 Task: Add Attachment from computer to Card Card0000000105 in Board Board0000000027 in Workspace WS0000000009 in Trello. Add Cover Purple to Card Card0000000105 in Board Board0000000027 in Workspace WS0000000009 in Trello. Add "Move Card To …" Button titled Button0000000105 to "top" of the list "To Do" to Card Card0000000105 in Board Board0000000027 in Workspace WS0000000009 in Trello. Add Description DS0000000105 to Card Card0000000105 in Board Board0000000027 in Workspace WS0000000009 in Trello. Add Comment CM0000000105 to Card Card0000000105 in Board Board0000000027 in Workspace WS0000000009 in Trello
Action: Mouse moved to (429, 275)
Screenshot: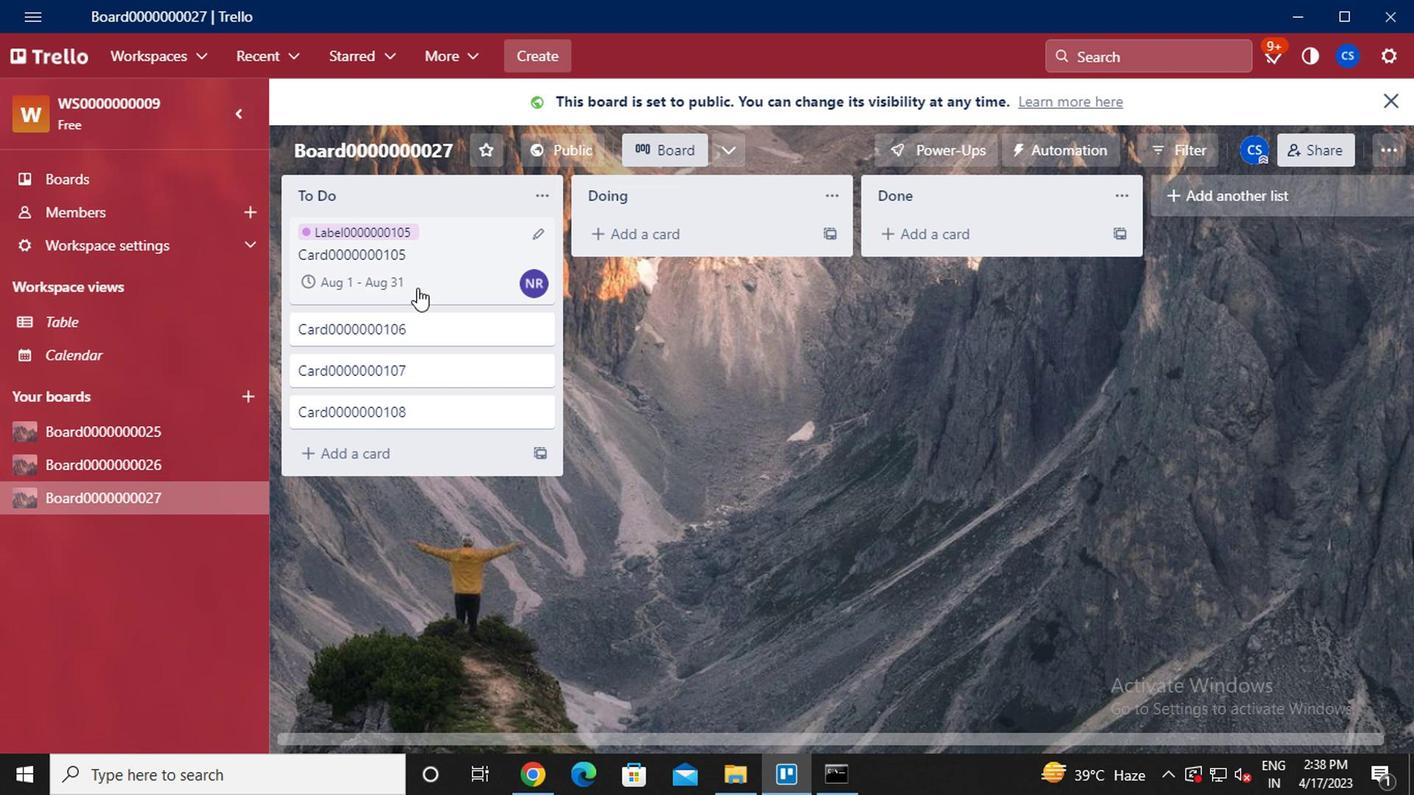 
Action: Mouse pressed left at (429, 275)
Screenshot: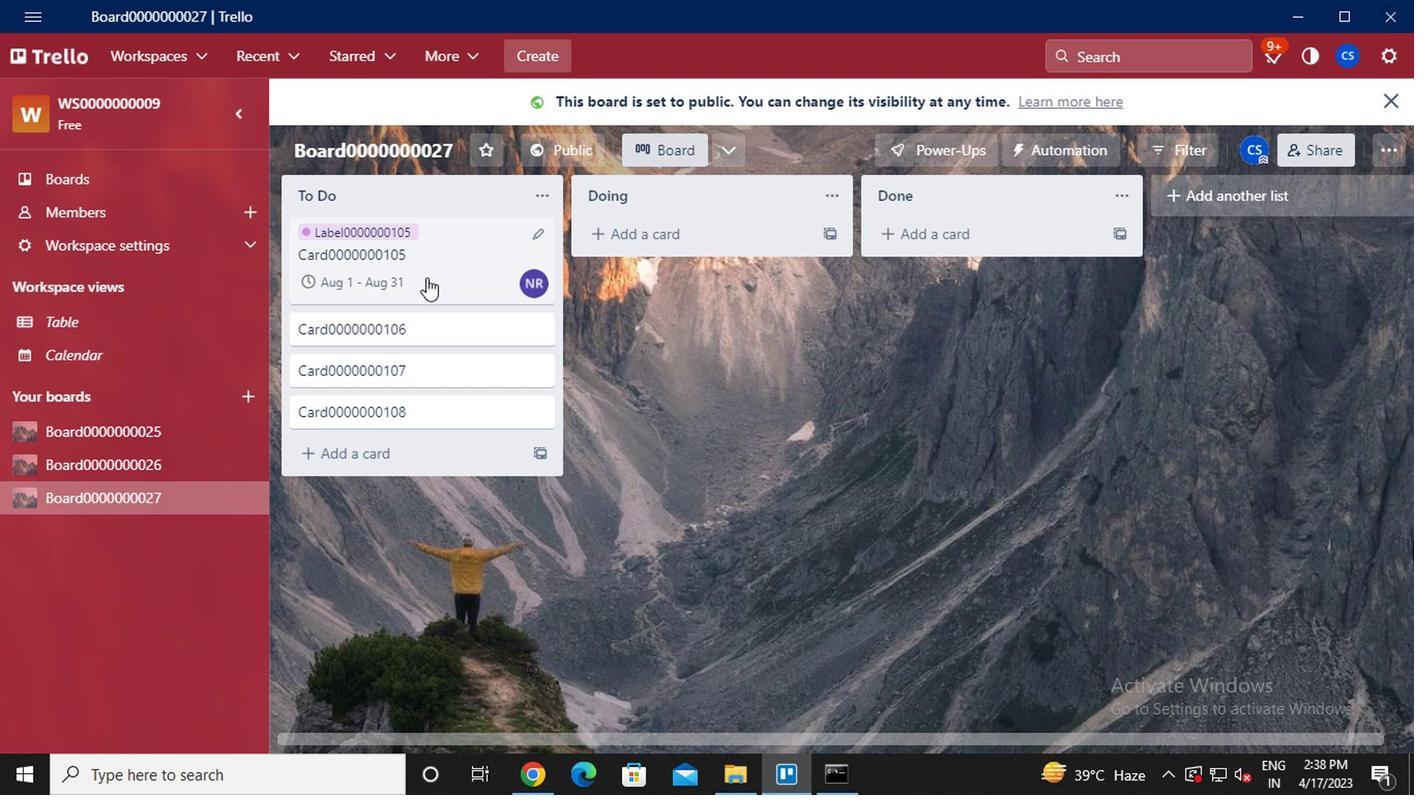 
Action: Mouse moved to (958, 367)
Screenshot: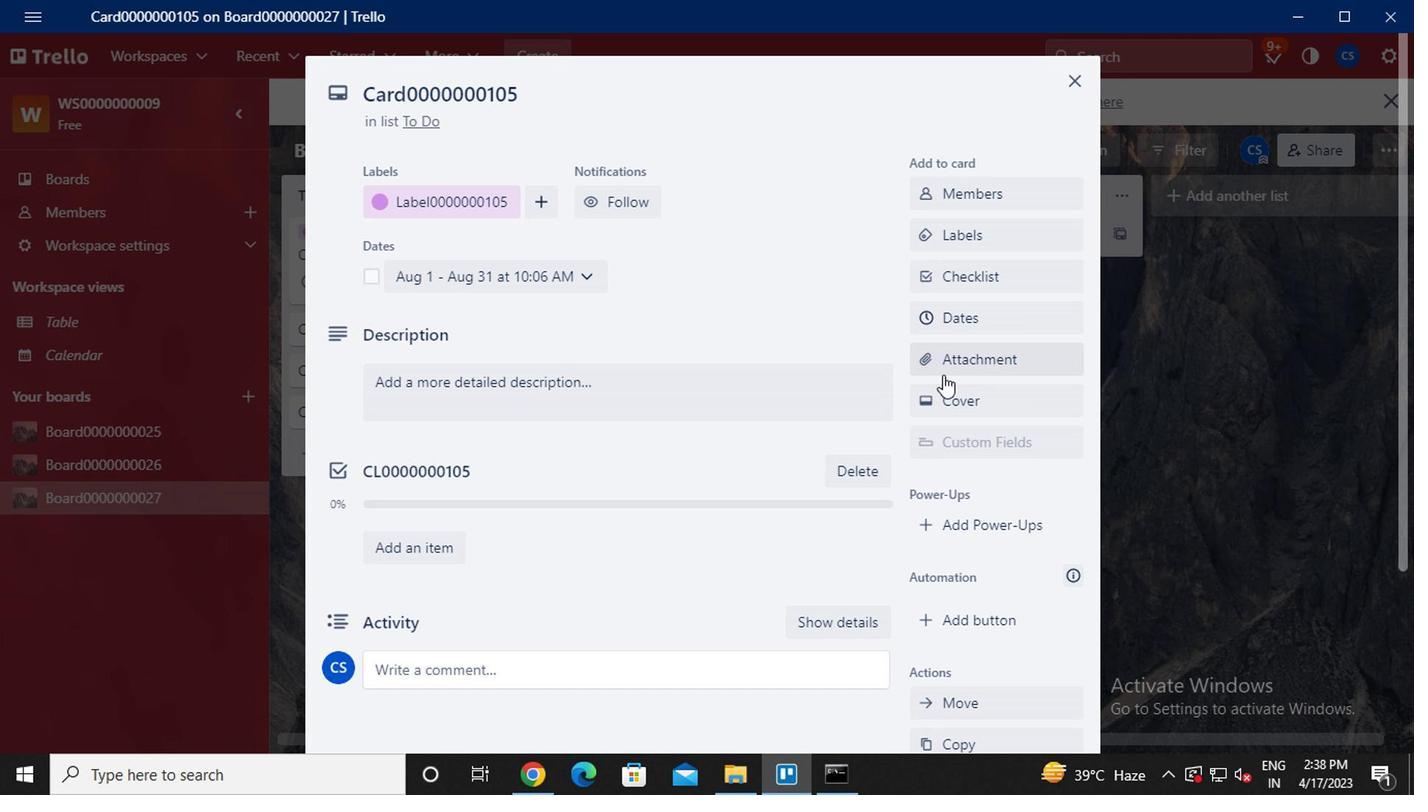 
Action: Mouse pressed left at (958, 367)
Screenshot: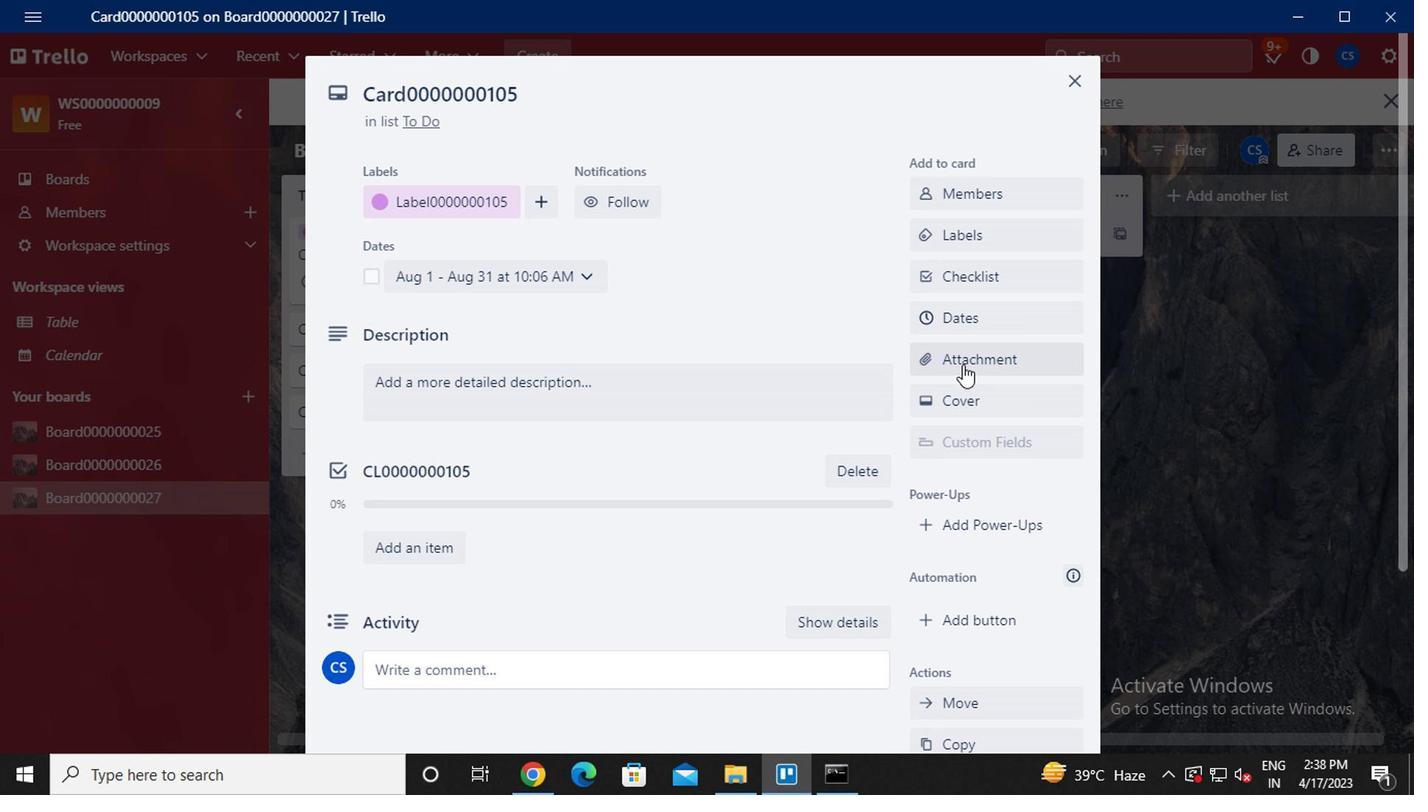 
Action: Mouse moved to (983, 191)
Screenshot: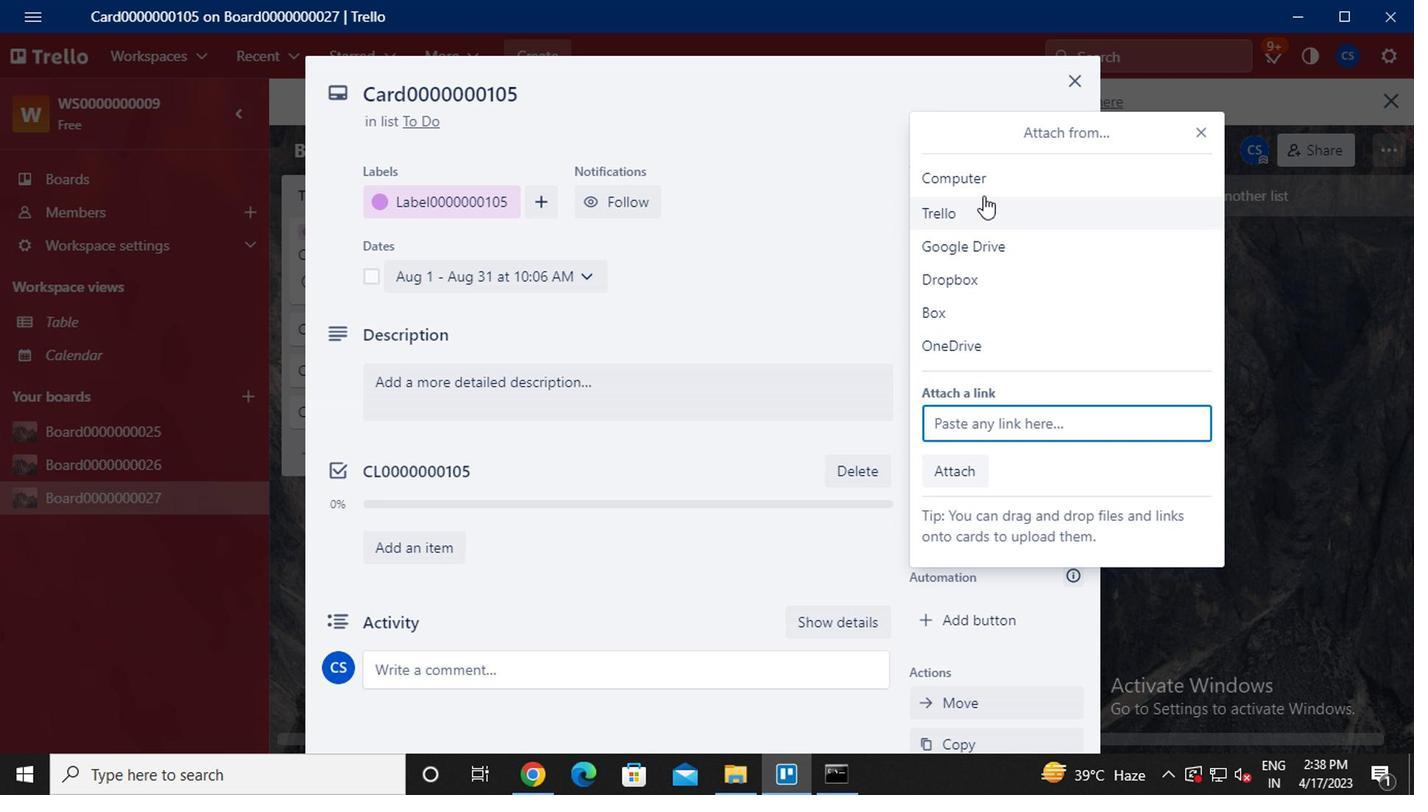 
Action: Mouse pressed left at (983, 191)
Screenshot: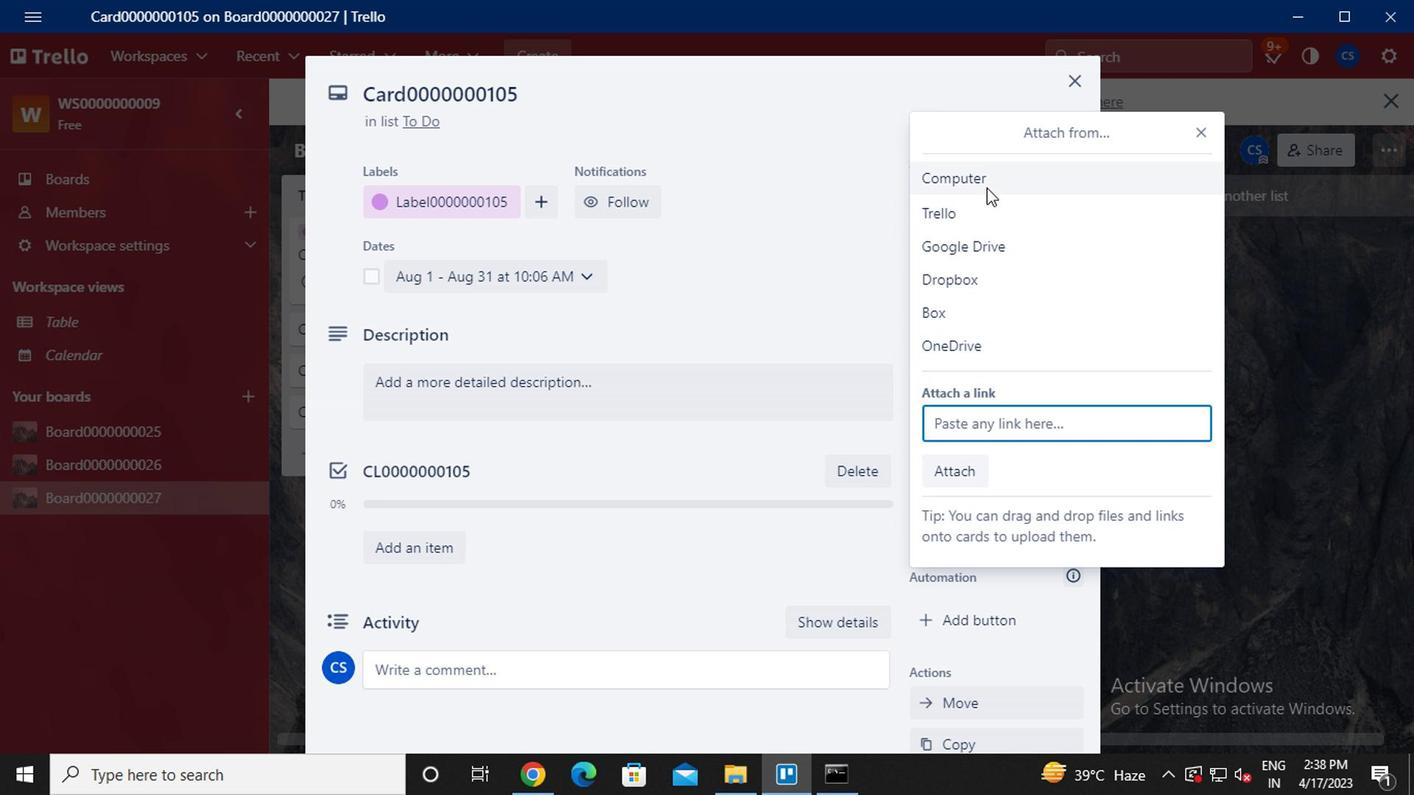 
Action: Mouse moved to (369, 236)
Screenshot: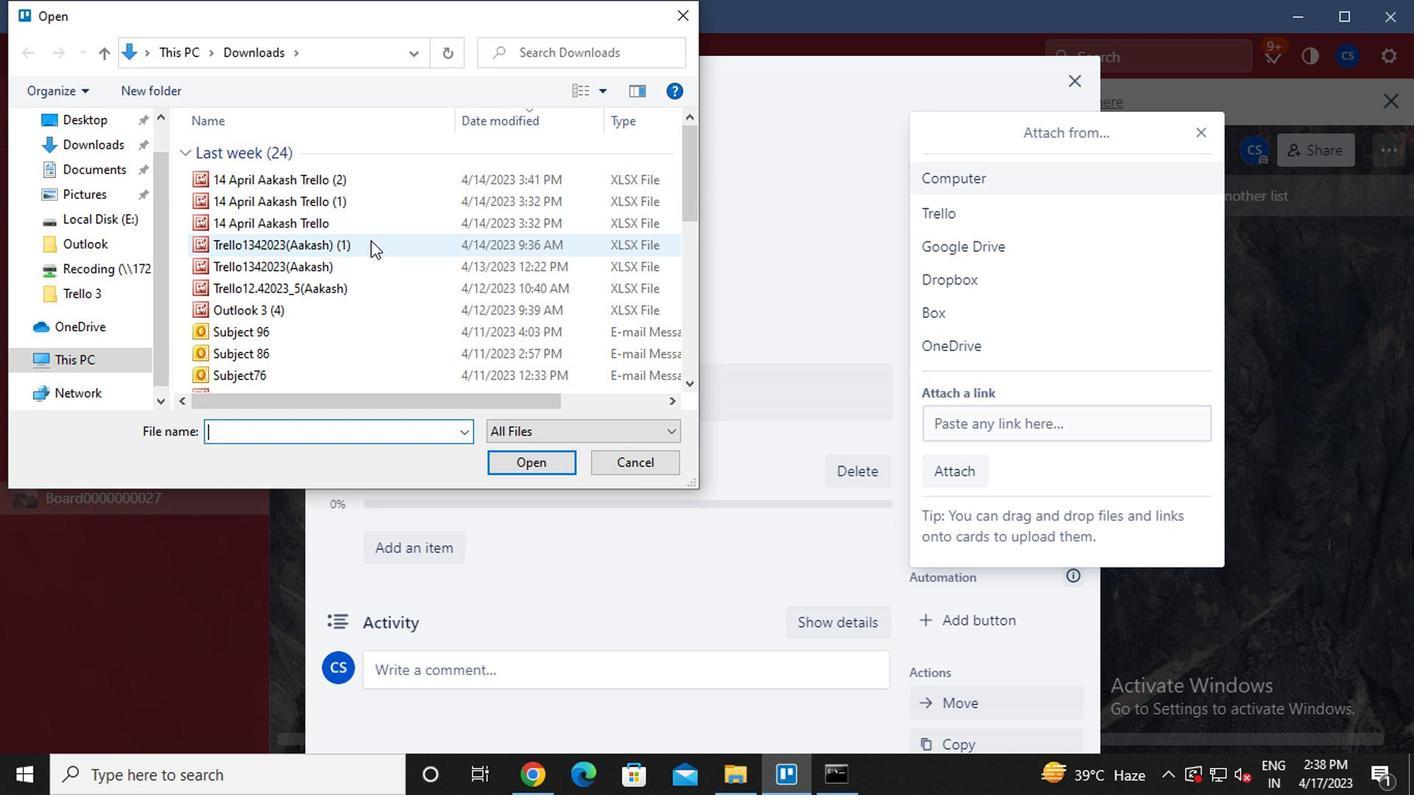 
Action: Mouse pressed left at (369, 236)
Screenshot: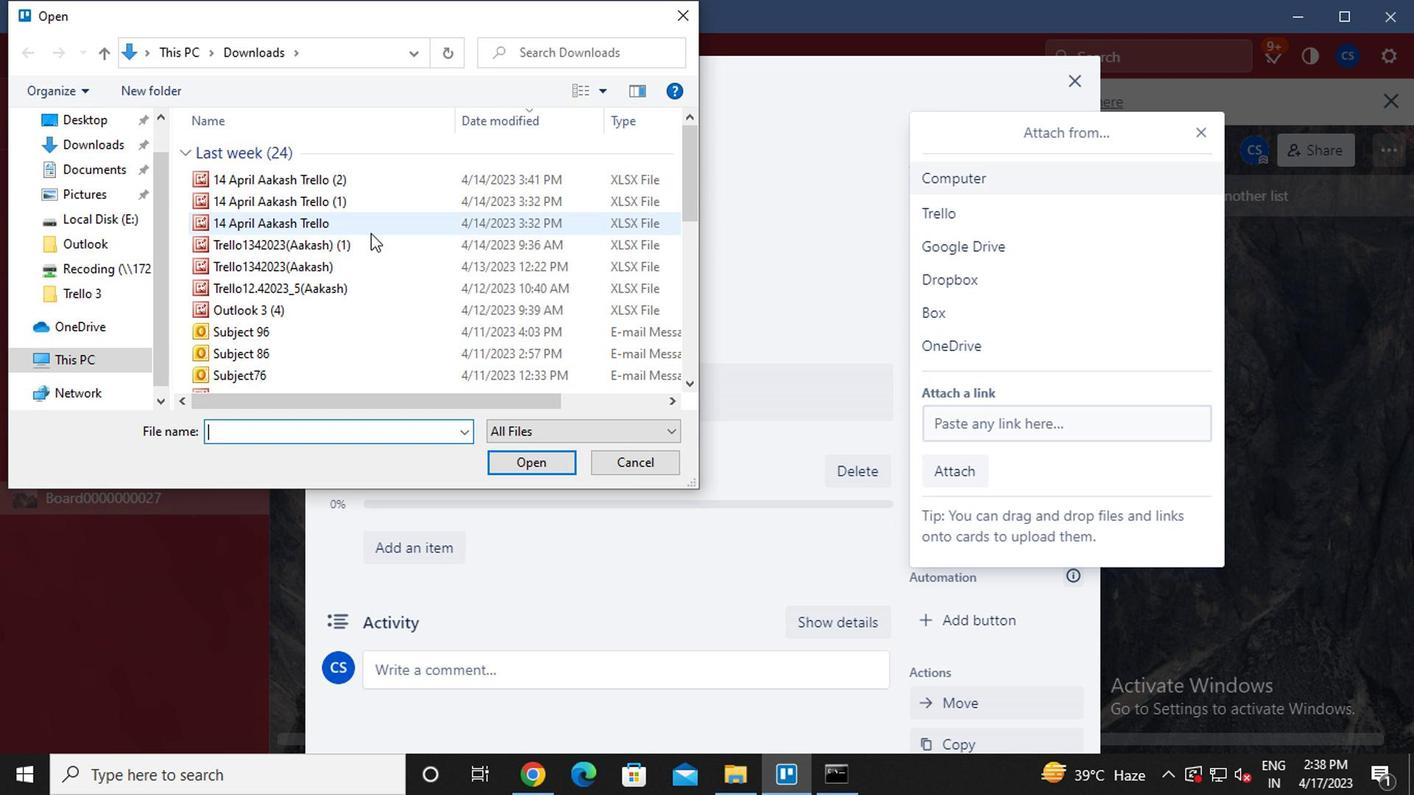 
Action: Mouse moved to (371, 234)
Screenshot: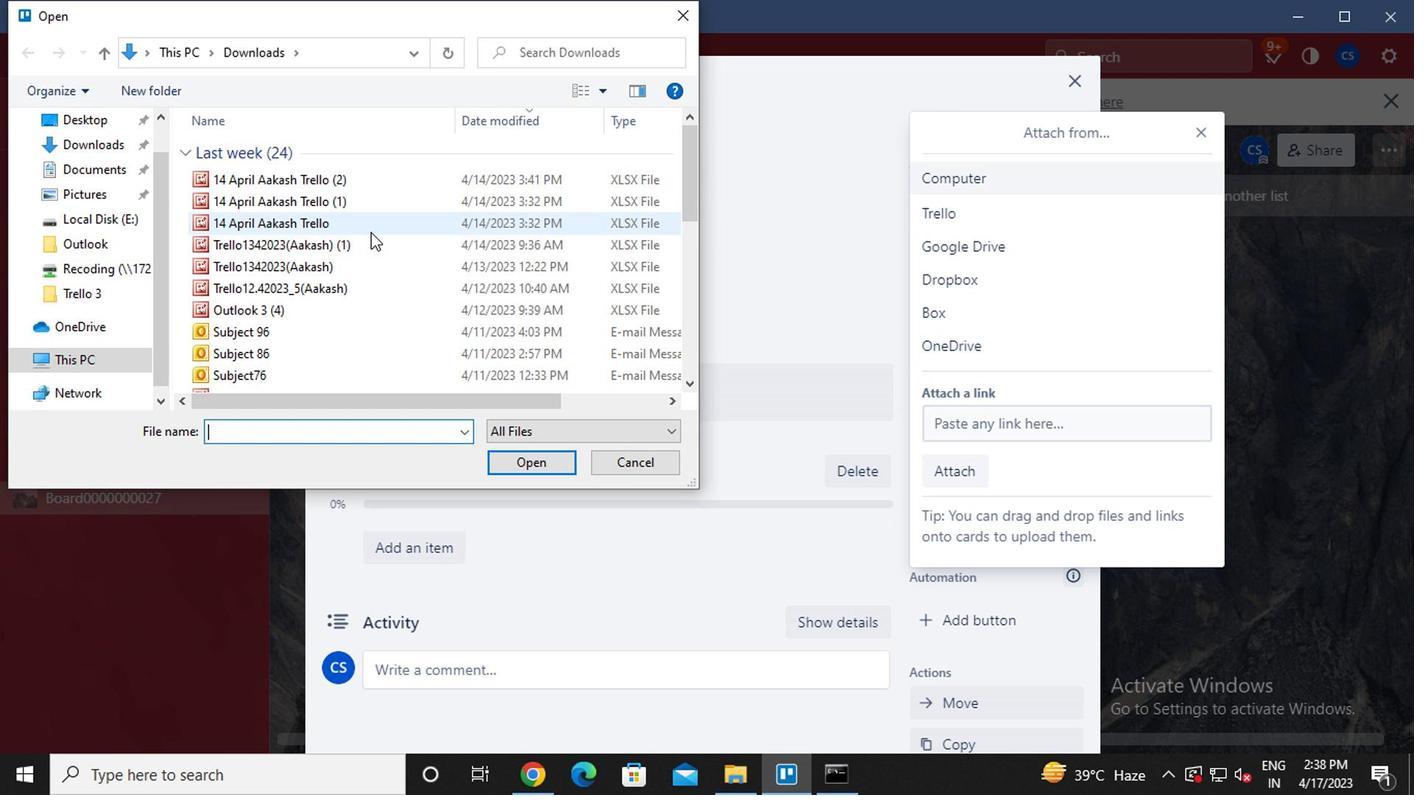 
Action: Mouse pressed left at (371, 234)
Screenshot: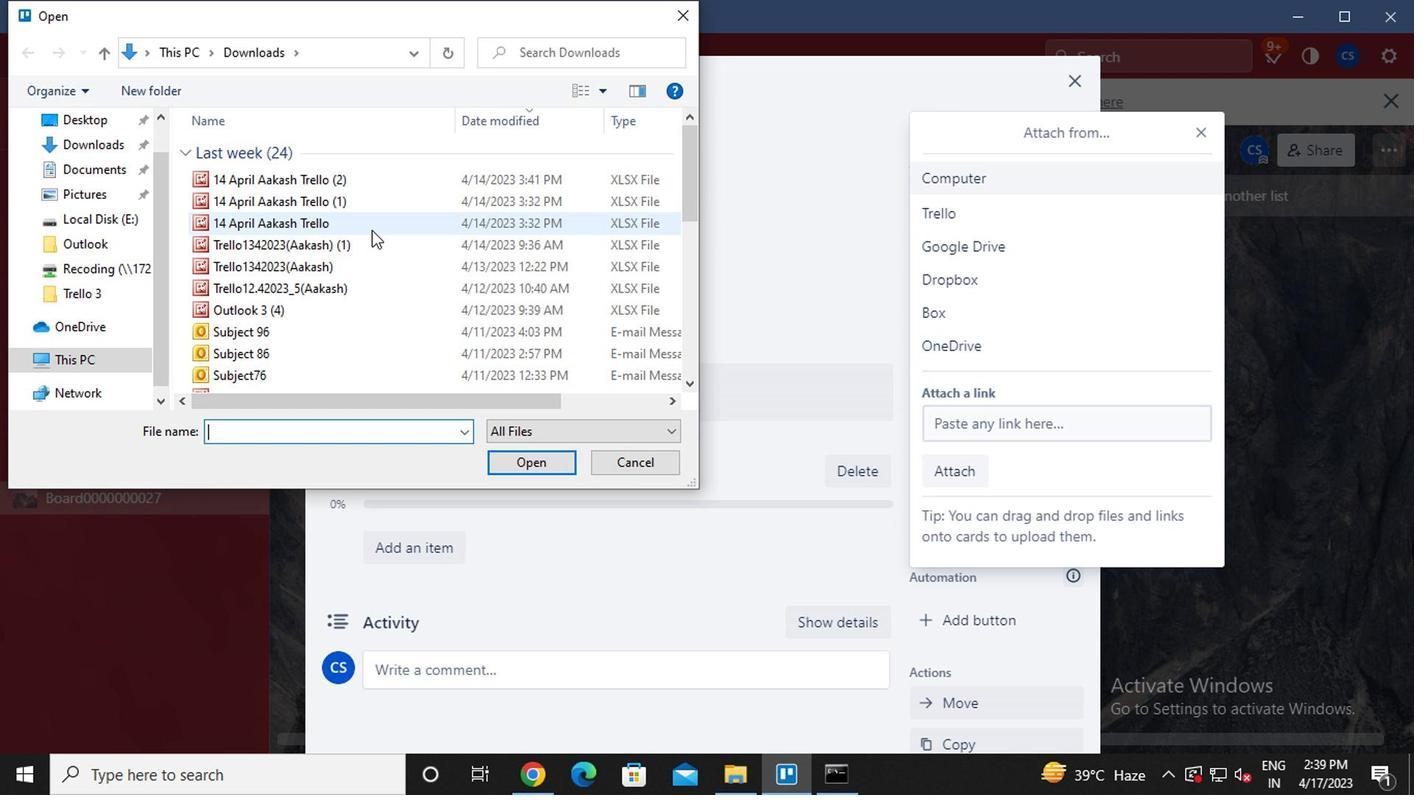 
Action: Mouse moved to (985, 399)
Screenshot: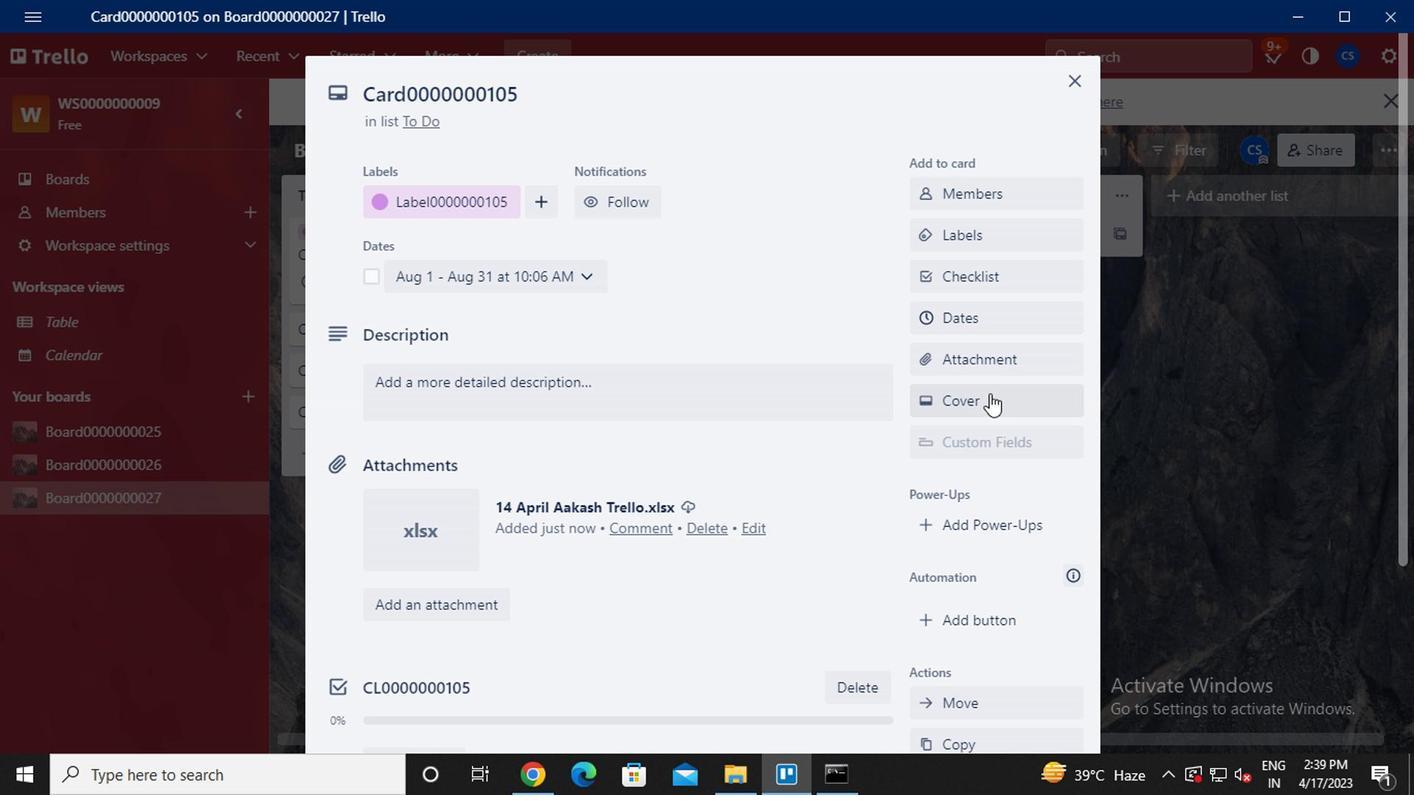 
Action: Mouse pressed left at (985, 399)
Screenshot: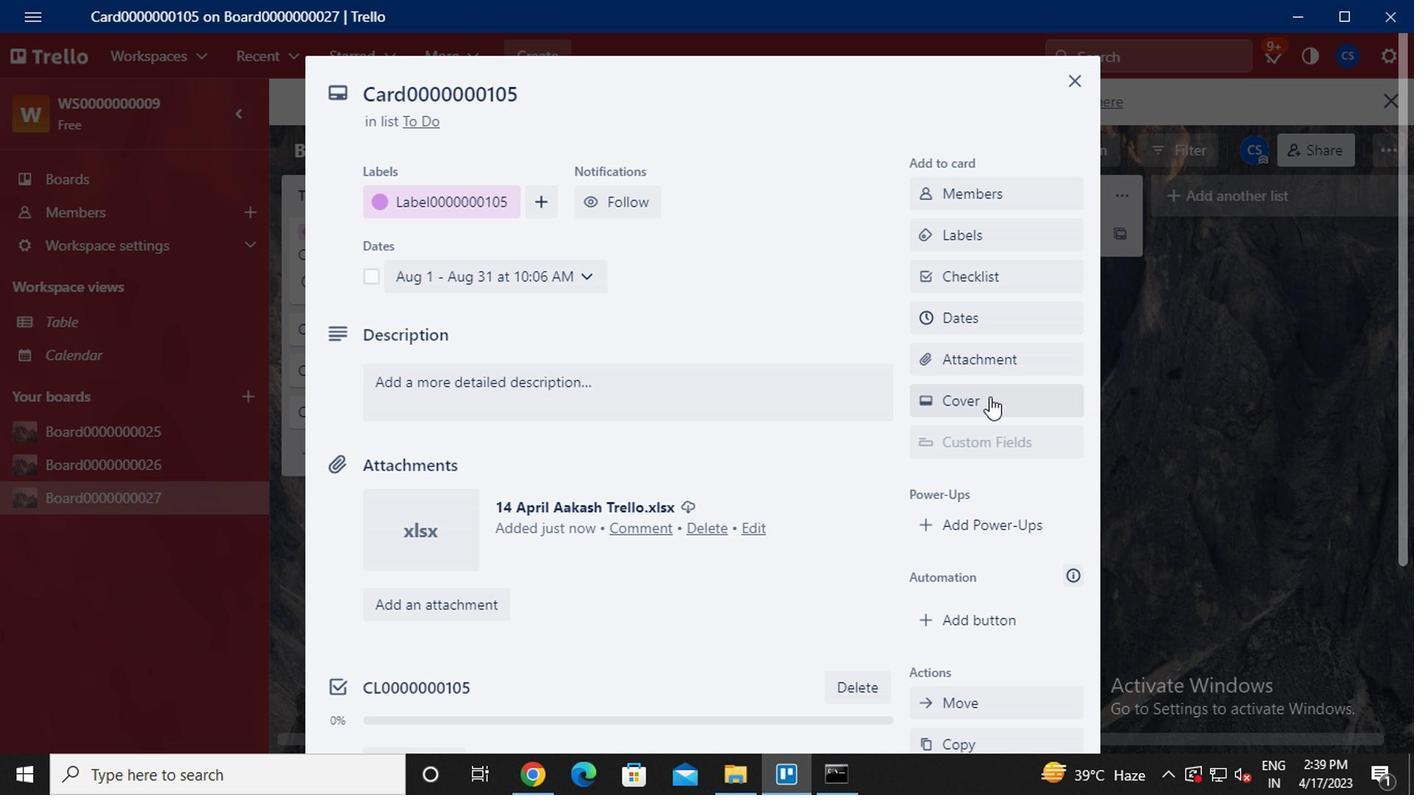 
Action: Mouse moved to (1185, 336)
Screenshot: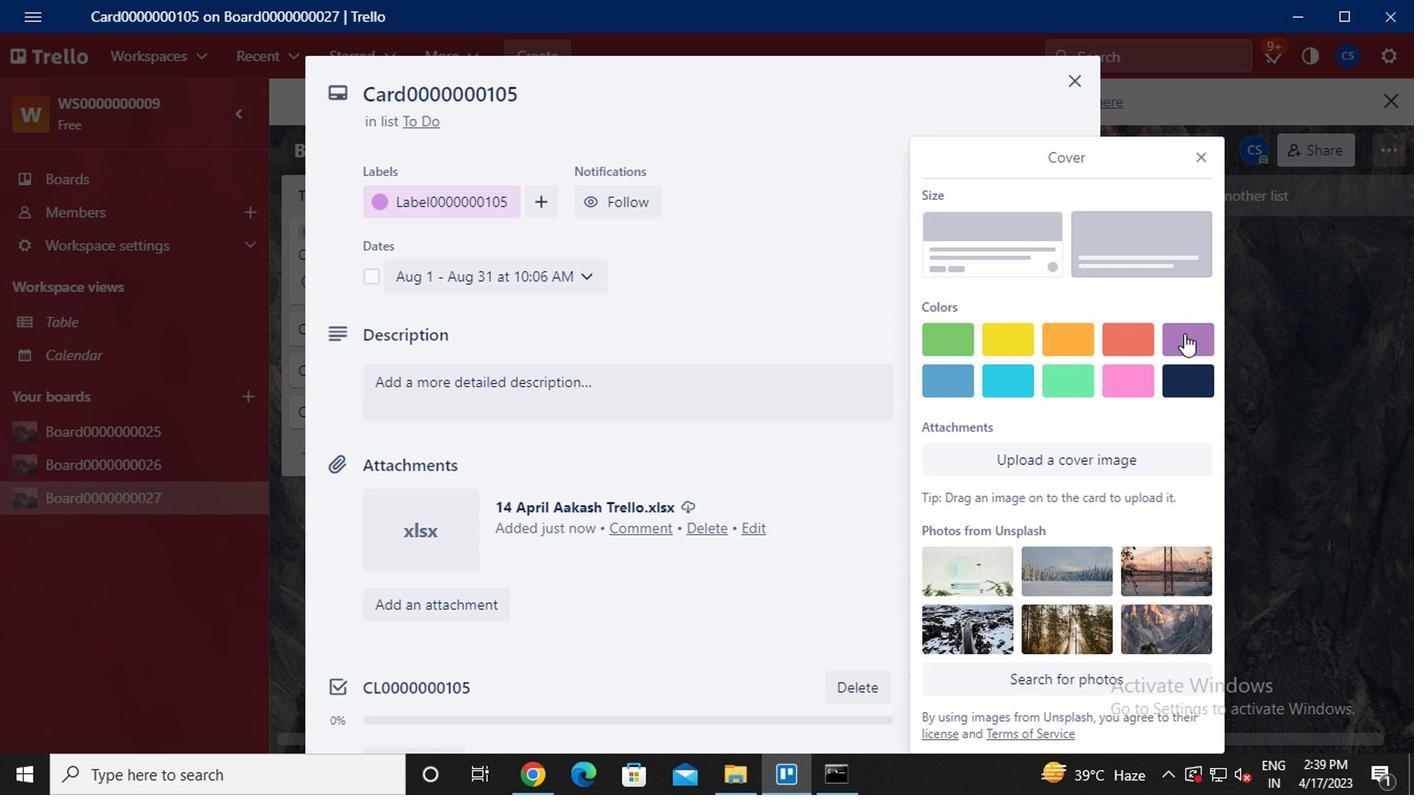 
Action: Mouse pressed left at (1185, 336)
Screenshot: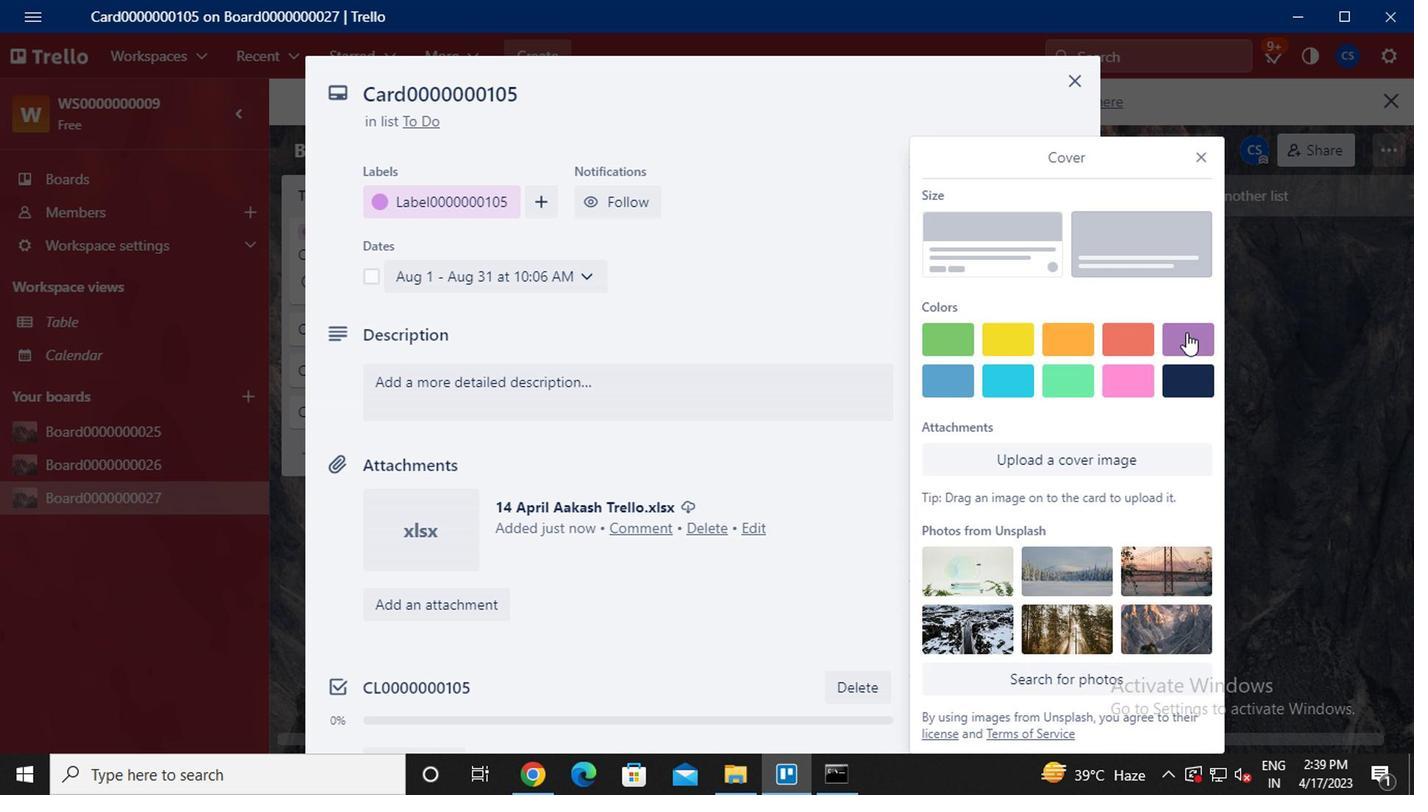 
Action: Mouse moved to (1195, 130)
Screenshot: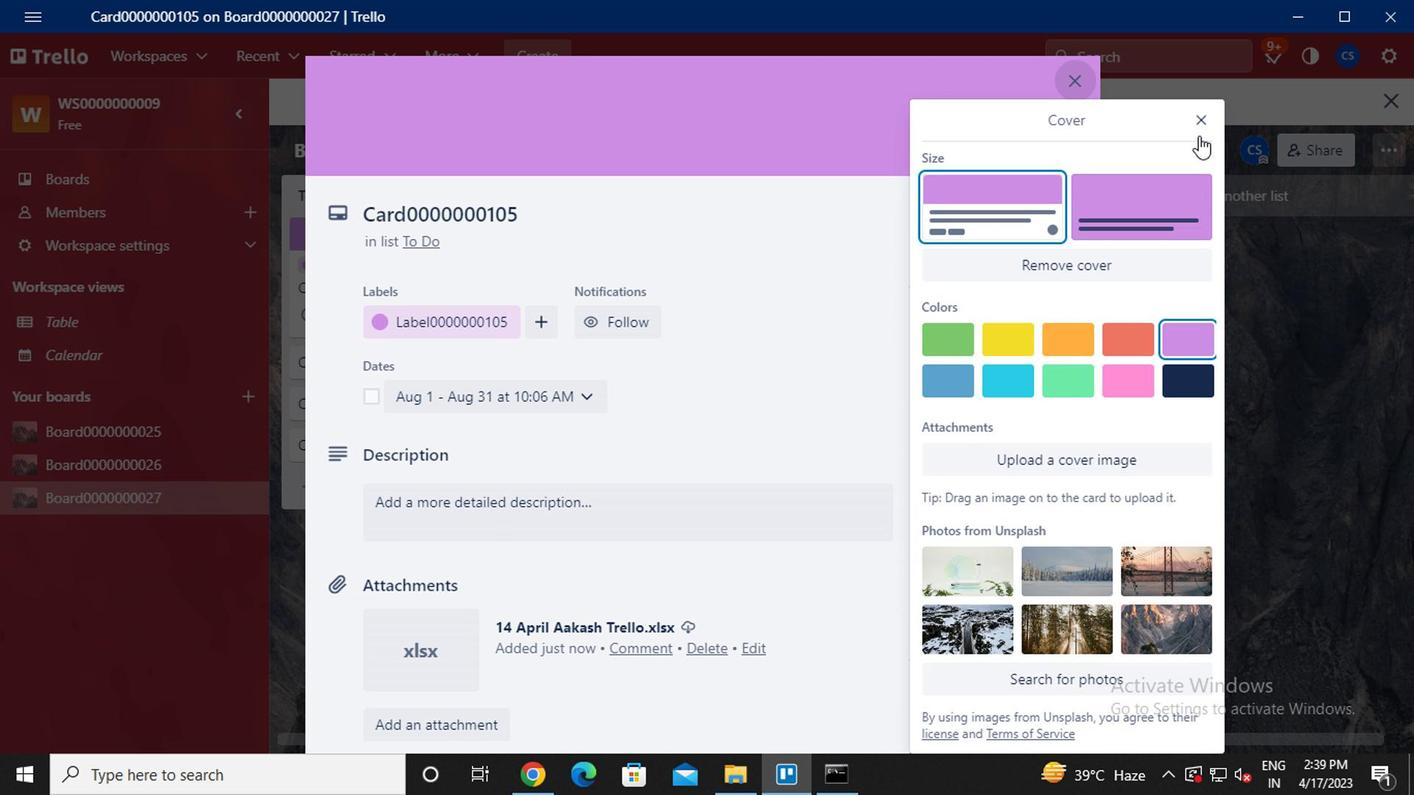 
Action: Mouse pressed left at (1195, 130)
Screenshot: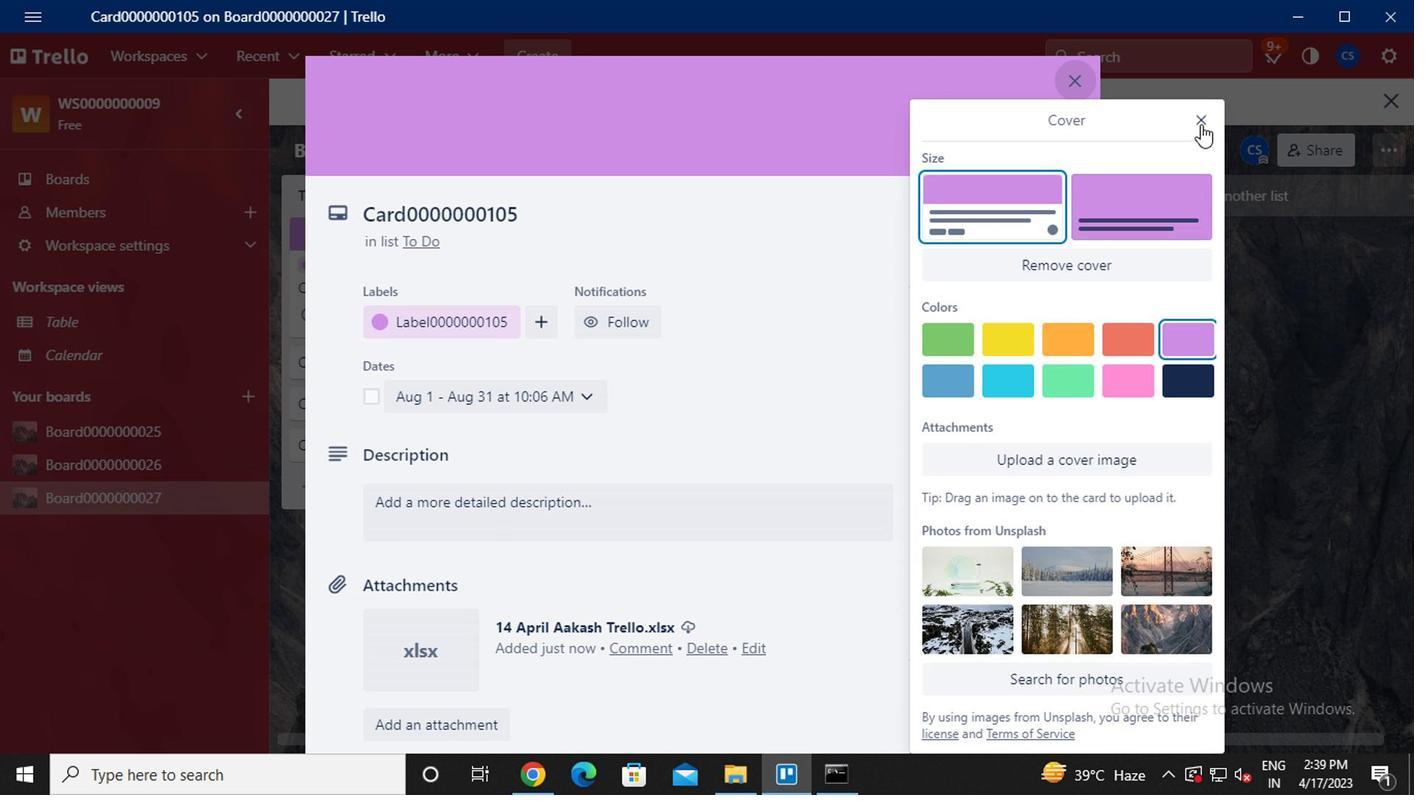 
Action: Mouse moved to (1029, 491)
Screenshot: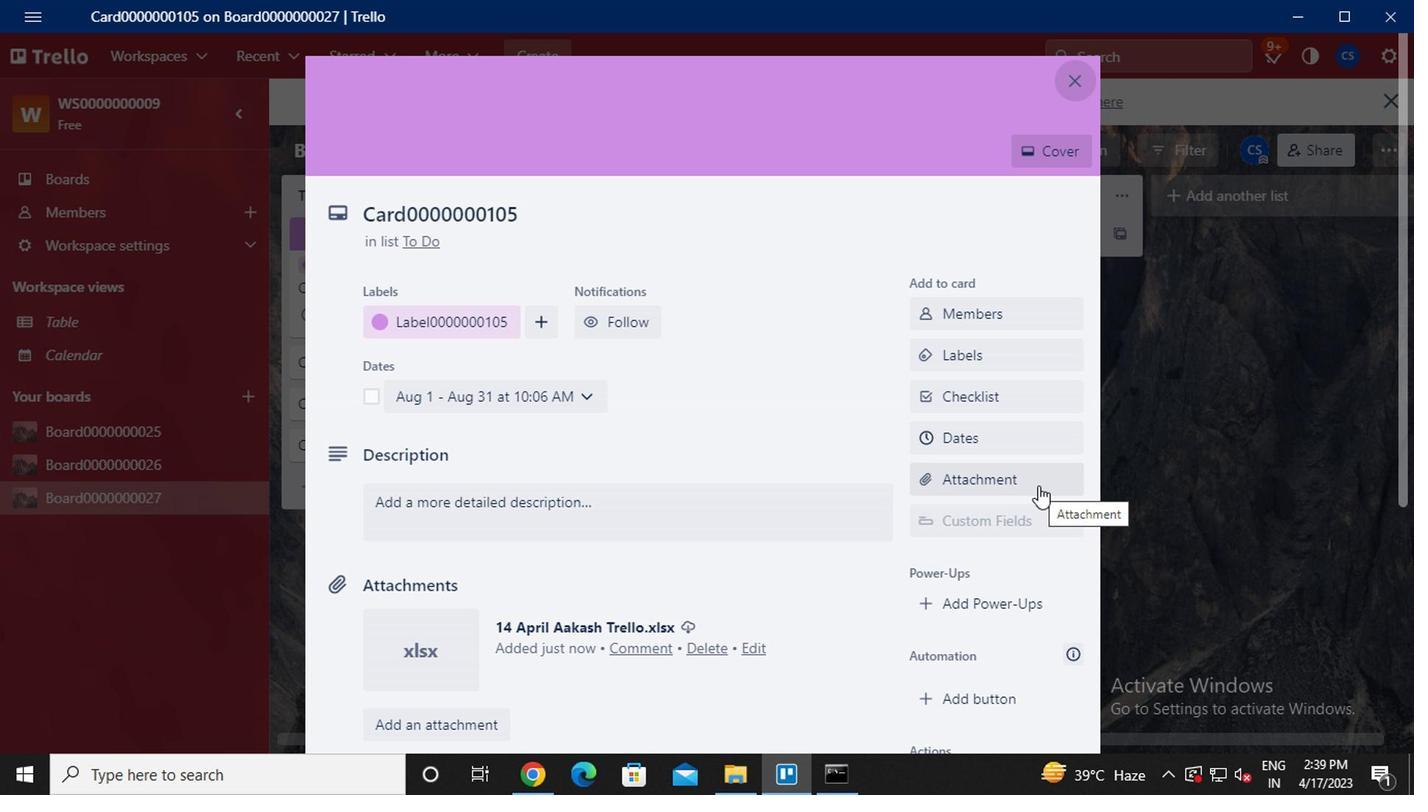 
Action: Mouse scrolled (1029, 490) with delta (0, -1)
Screenshot: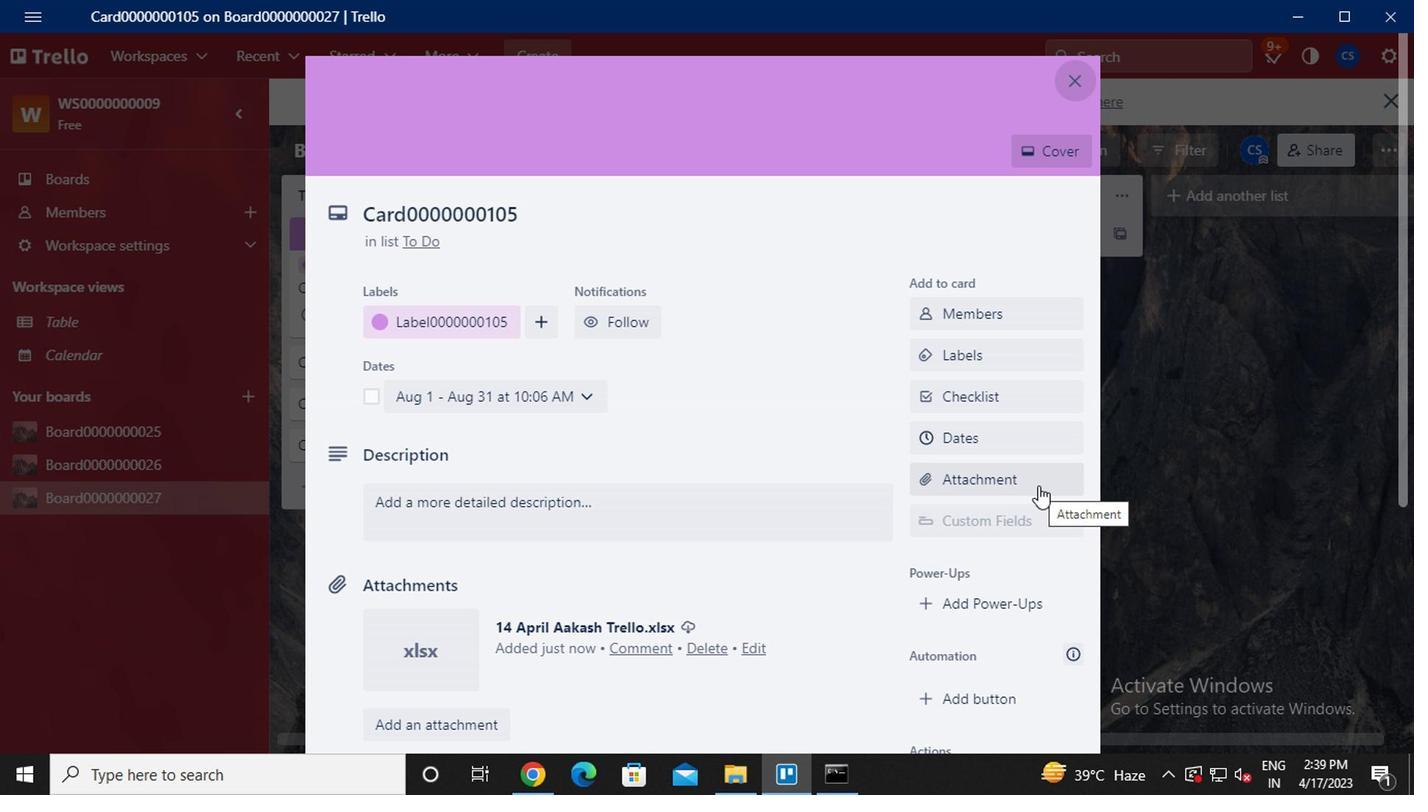
Action: Mouse moved to (1027, 492)
Screenshot: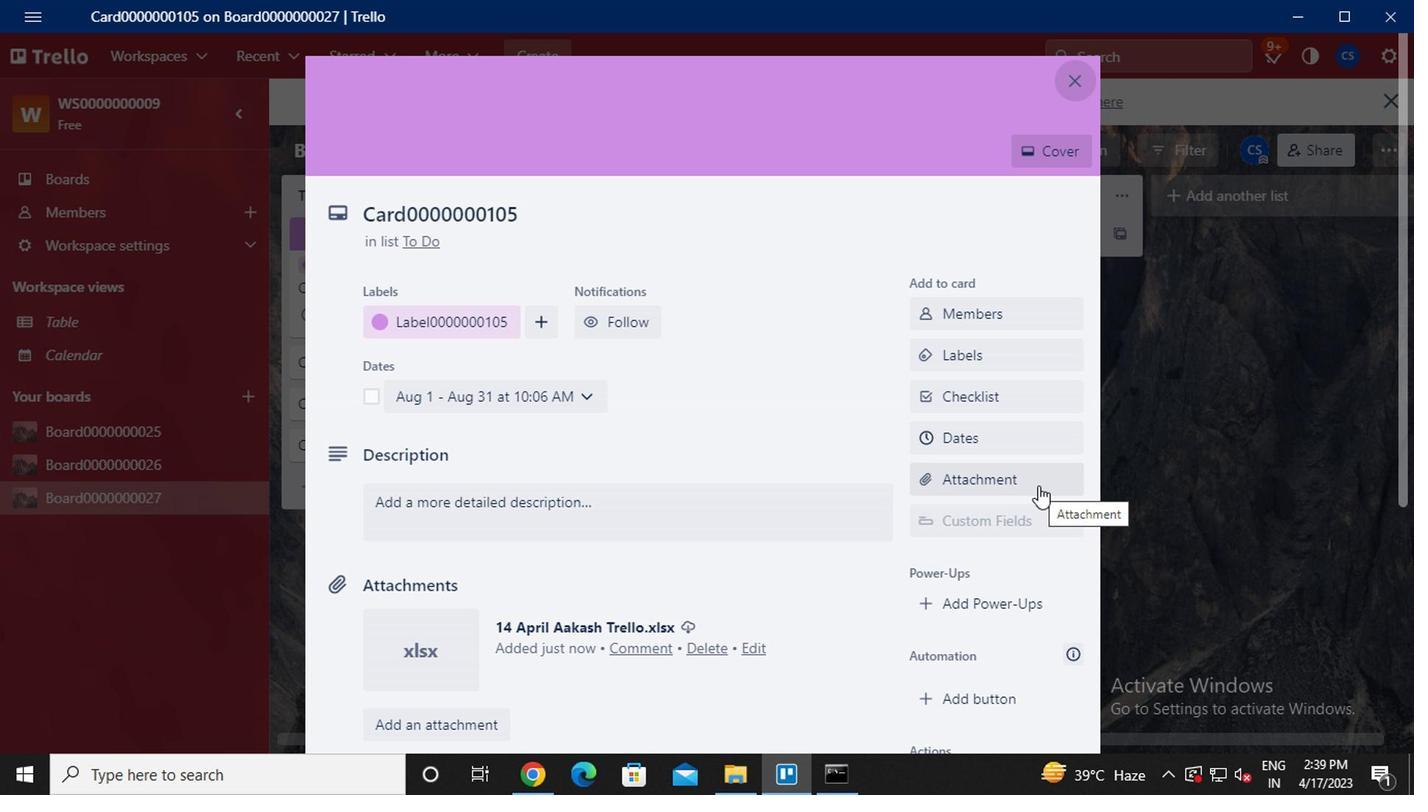 
Action: Mouse scrolled (1027, 491) with delta (0, 0)
Screenshot: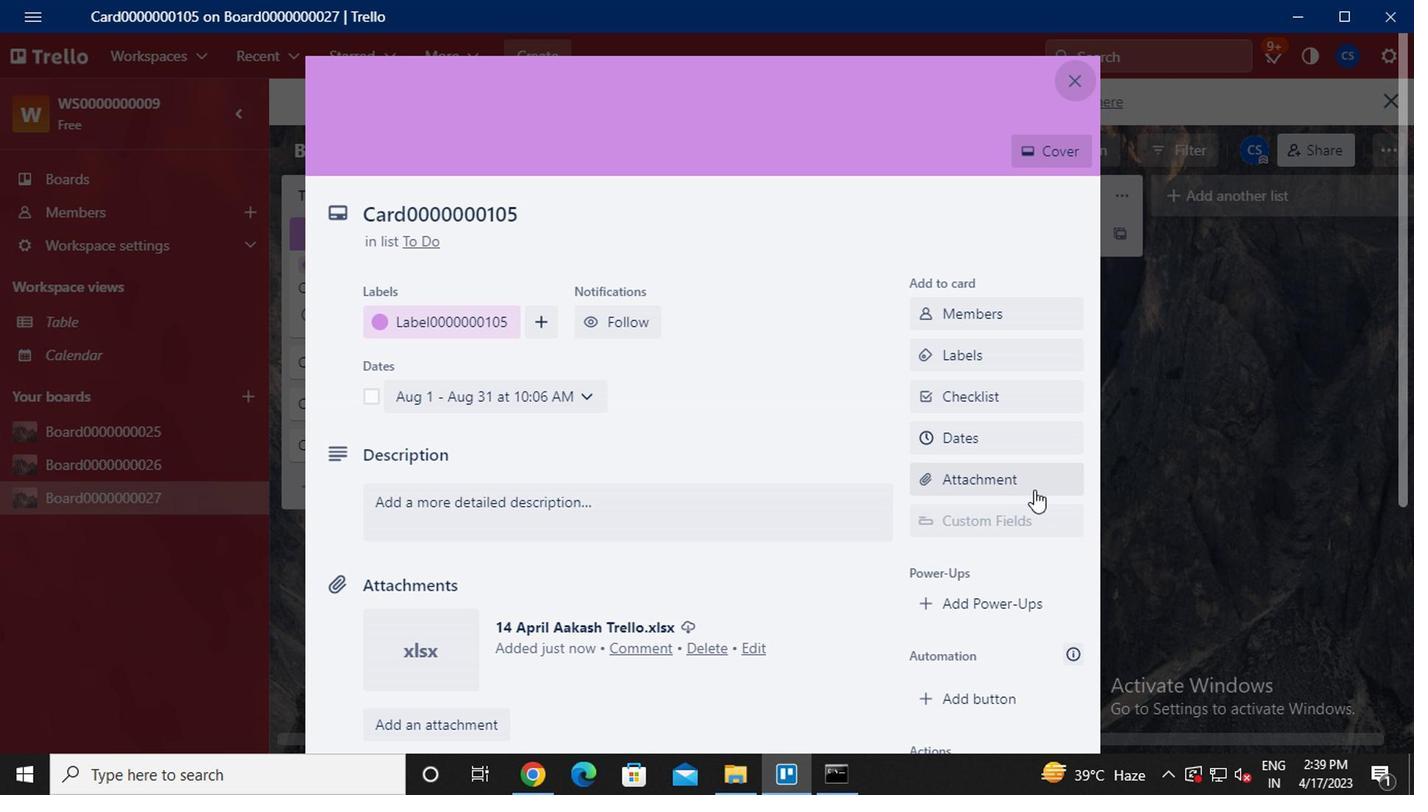 
Action: Mouse moved to (1024, 494)
Screenshot: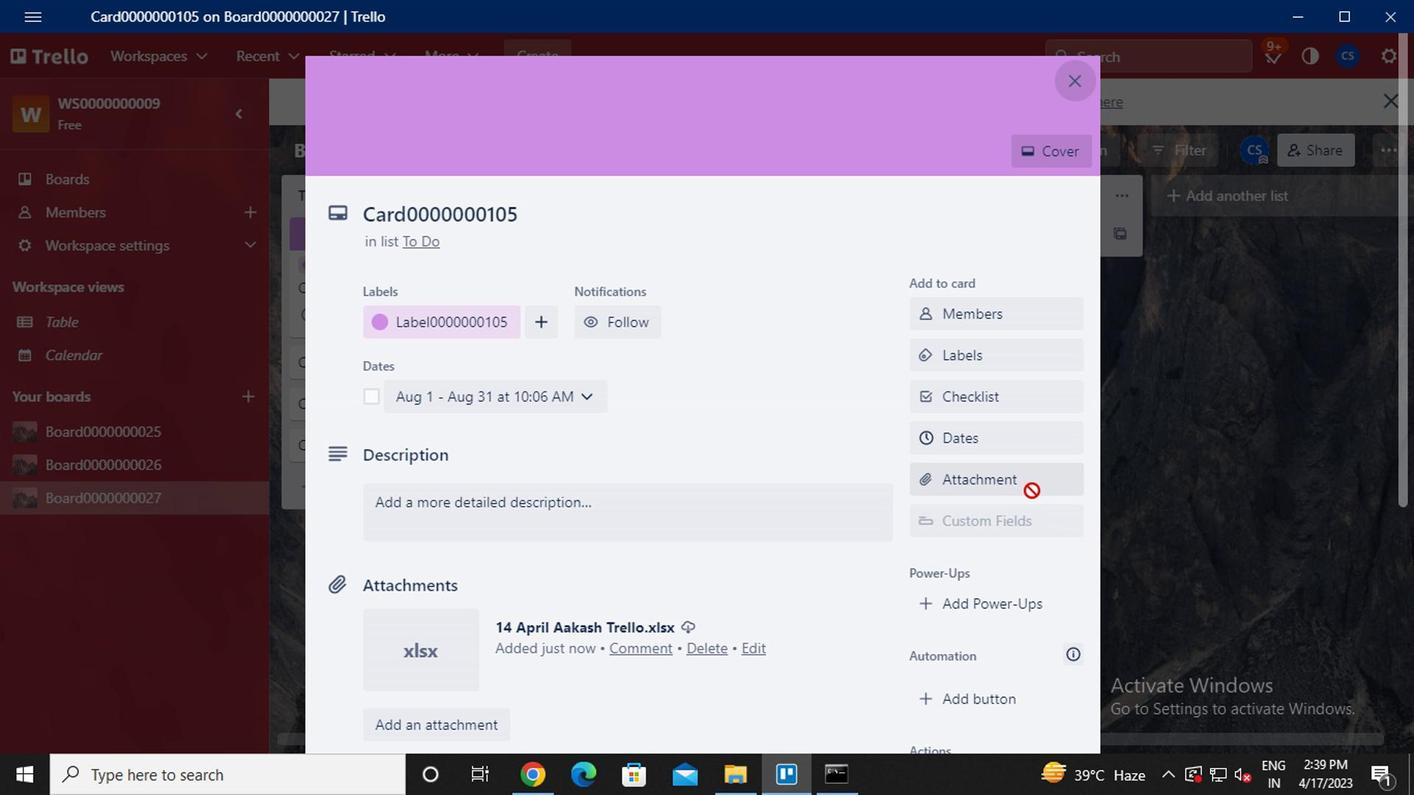 
Action: Mouse scrolled (1024, 493) with delta (0, -1)
Screenshot: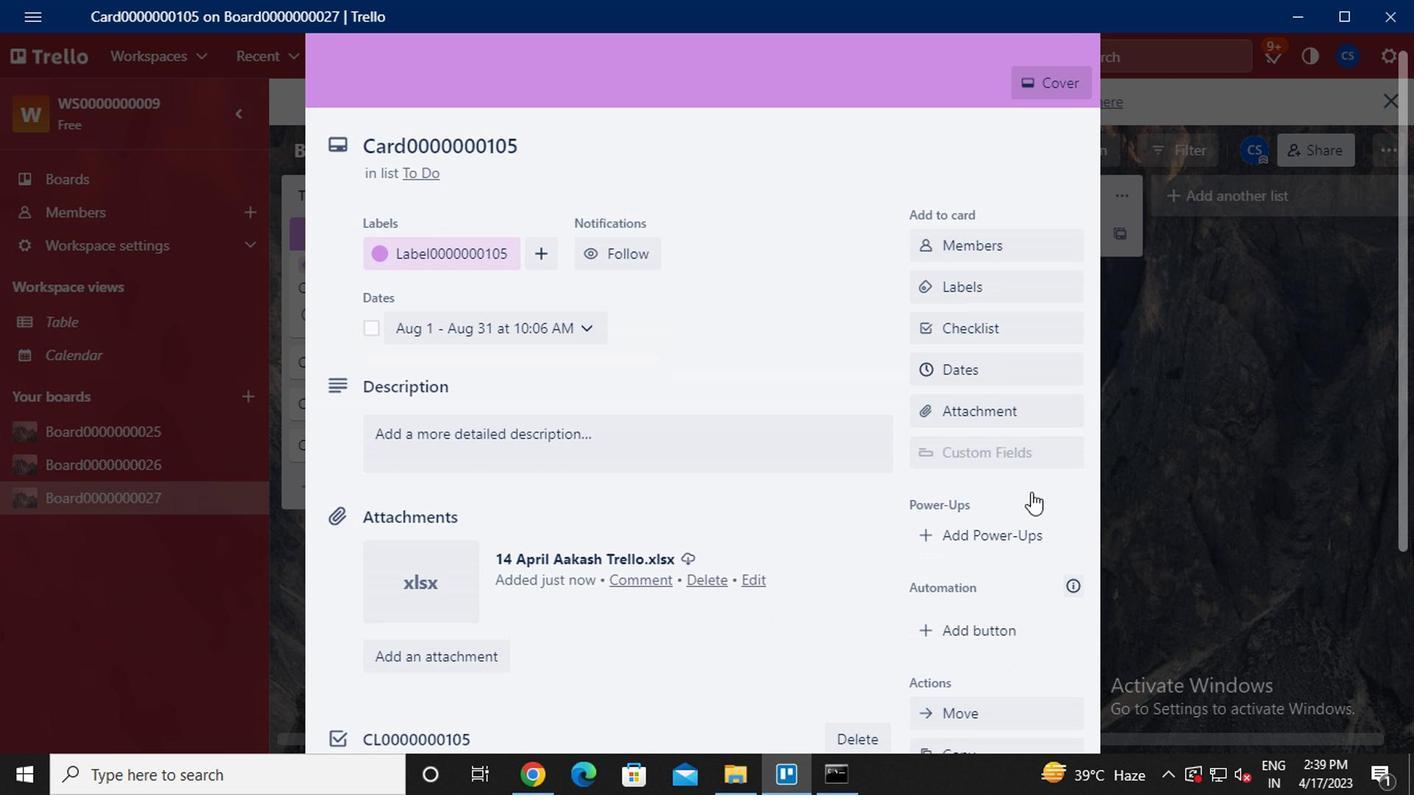 
Action: Mouse moved to (985, 389)
Screenshot: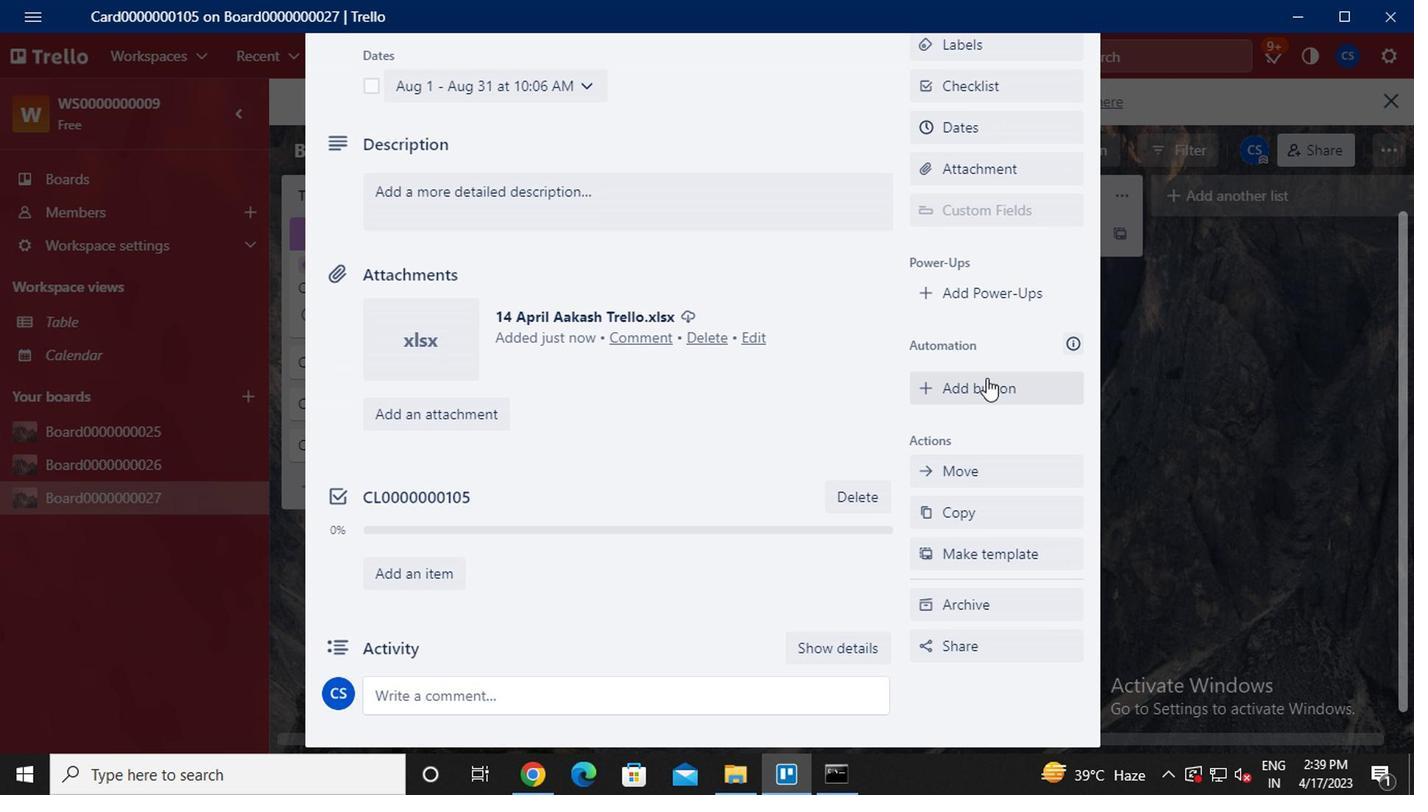 
Action: Mouse pressed left at (985, 389)
Screenshot: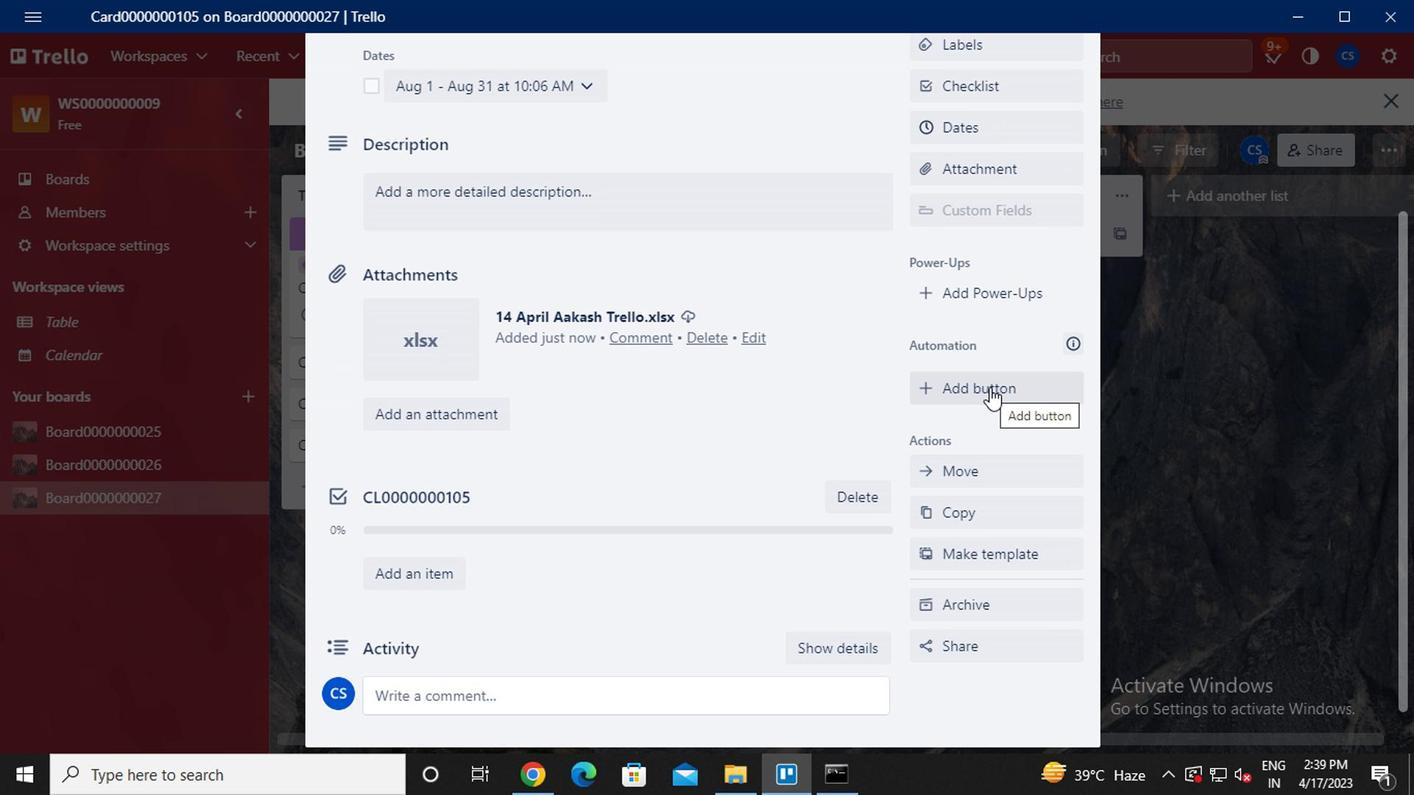 
Action: Mouse moved to (1002, 185)
Screenshot: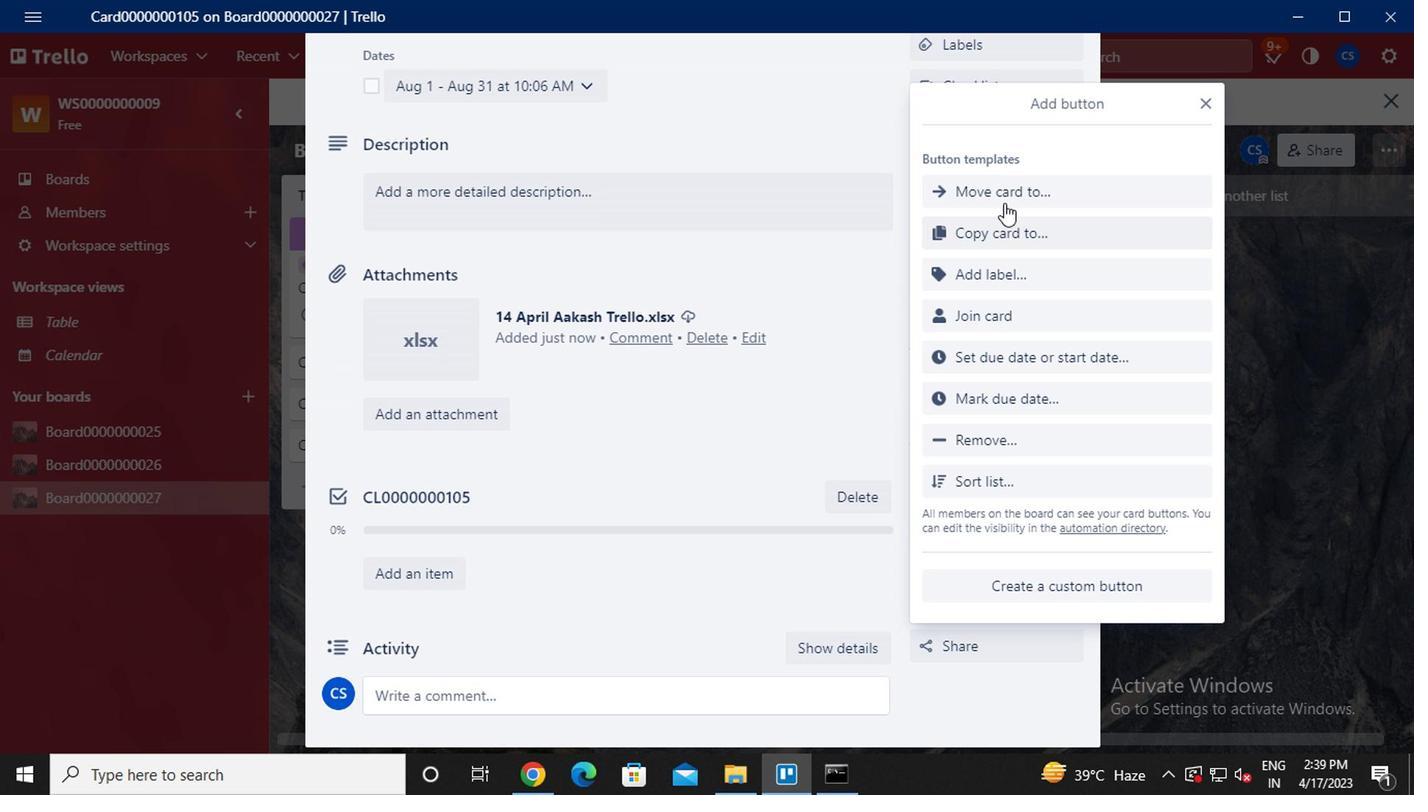 
Action: Mouse pressed left at (1002, 185)
Screenshot: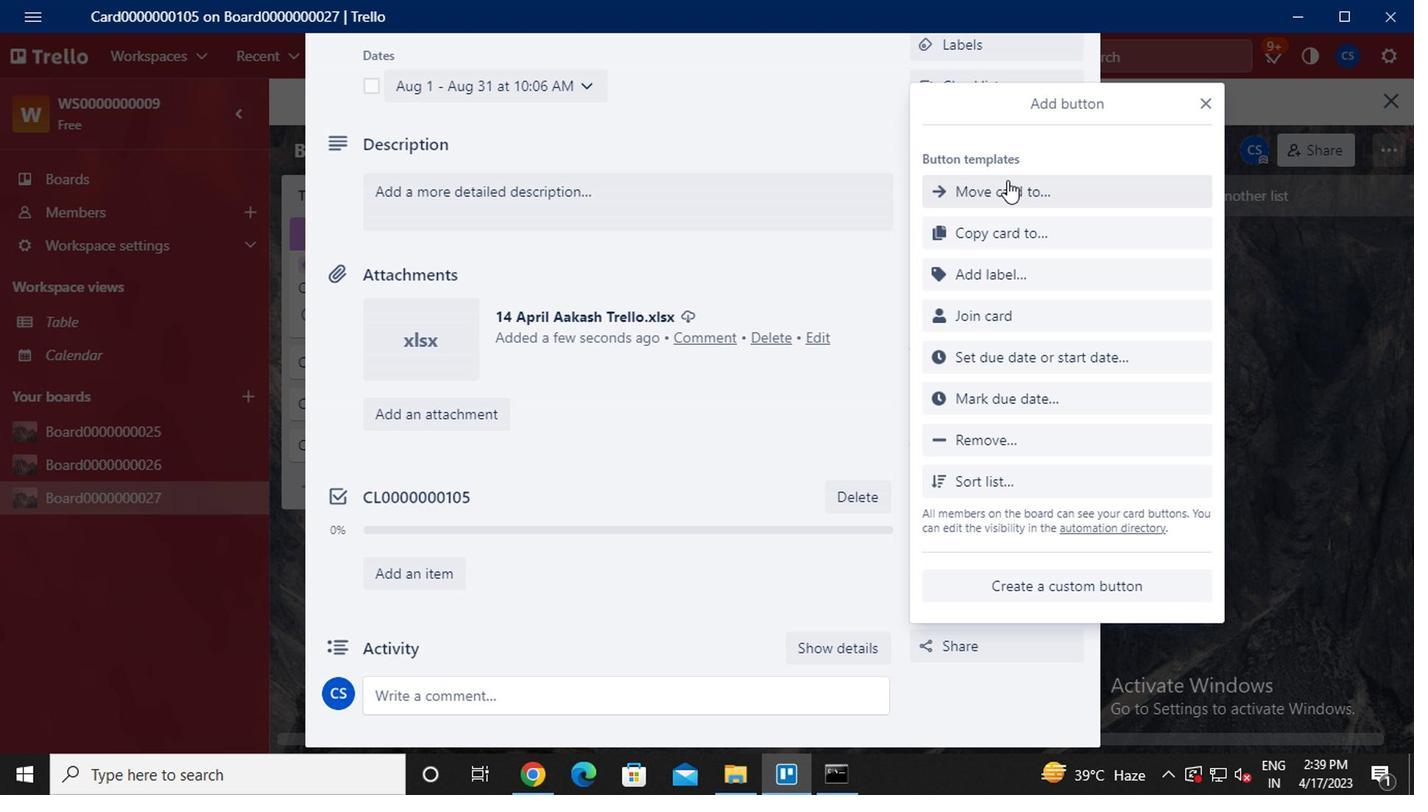 
Action: Mouse moved to (1016, 192)
Screenshot: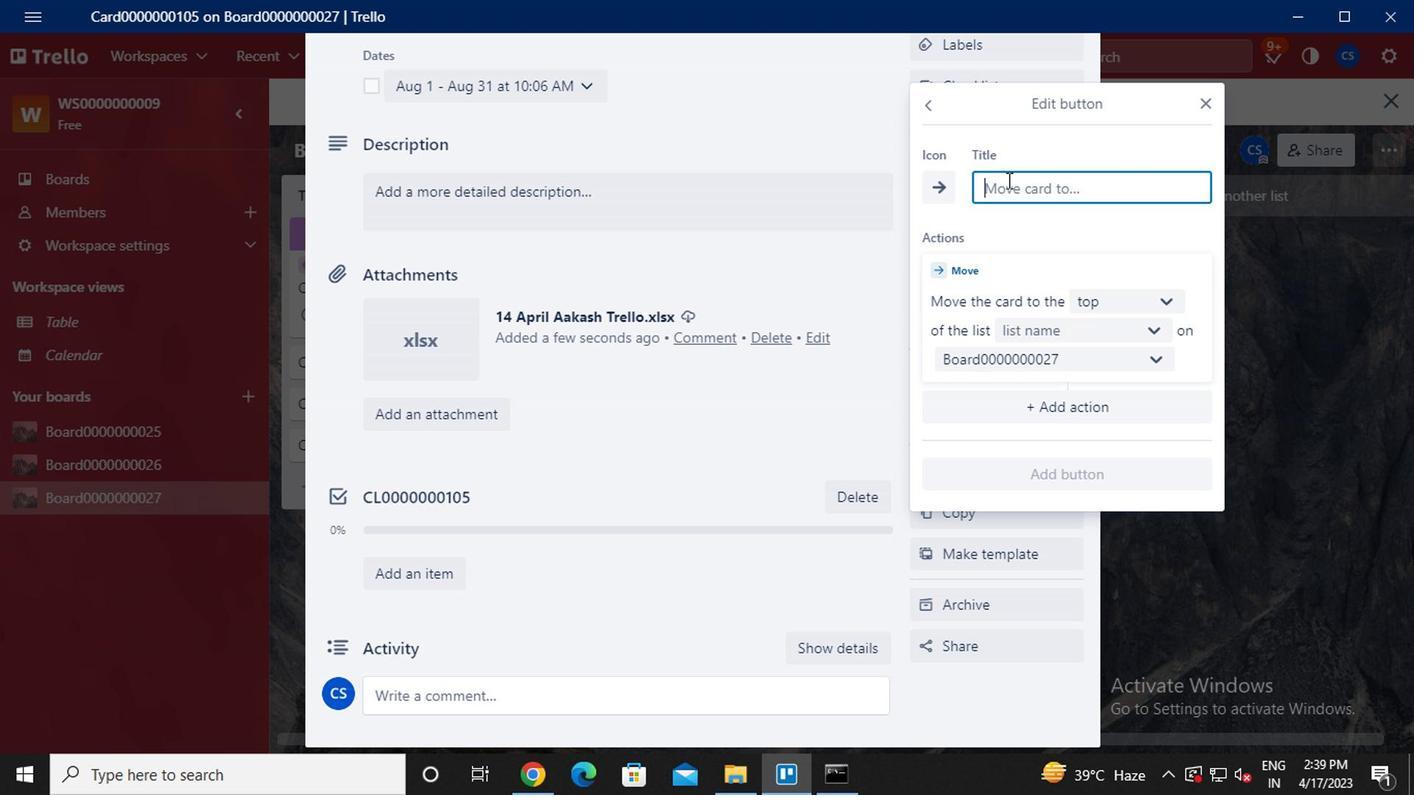 
Action: Key pressed b<Key.caps_lock>utton0000000105
Screenshot: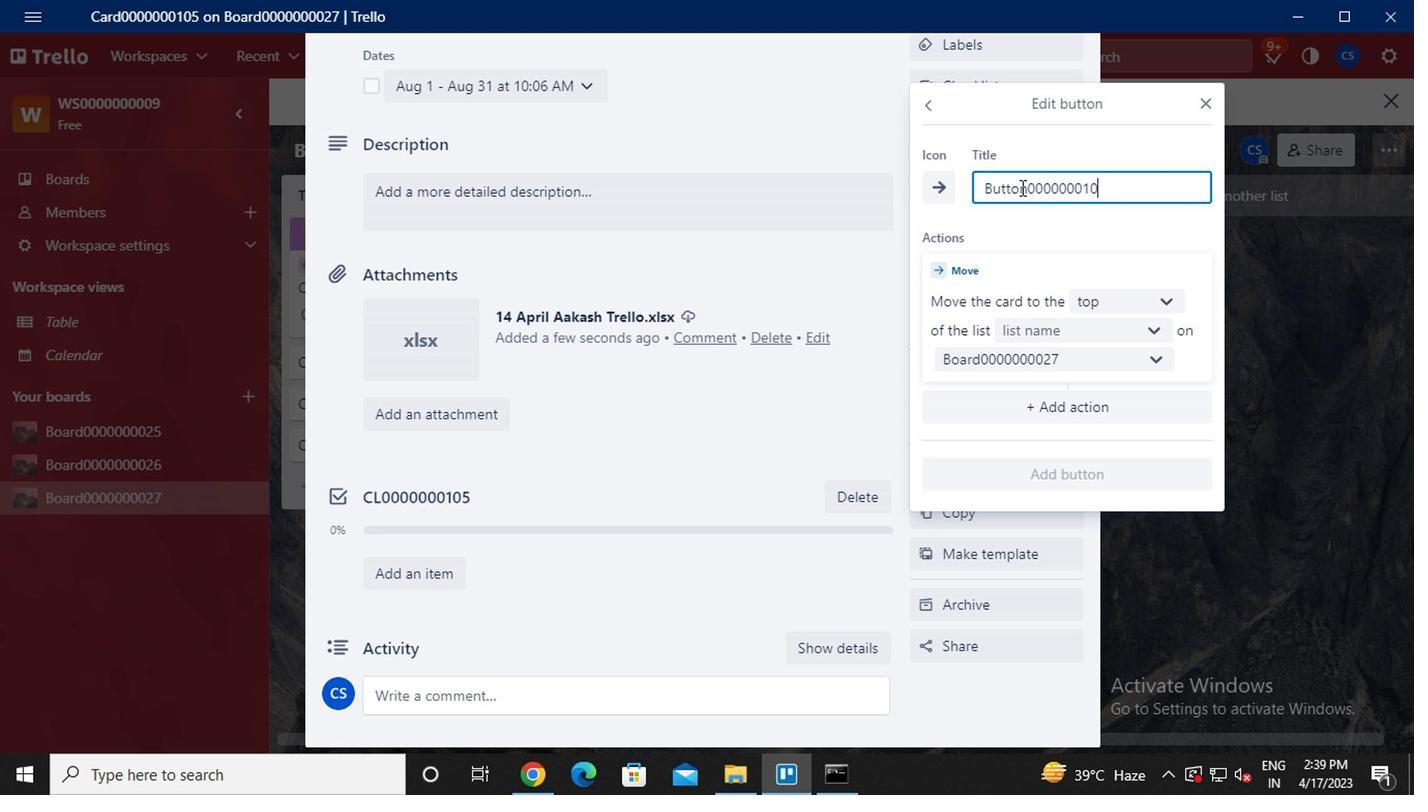 
Action: Mouse moved to (1104, 336)
Screenshot: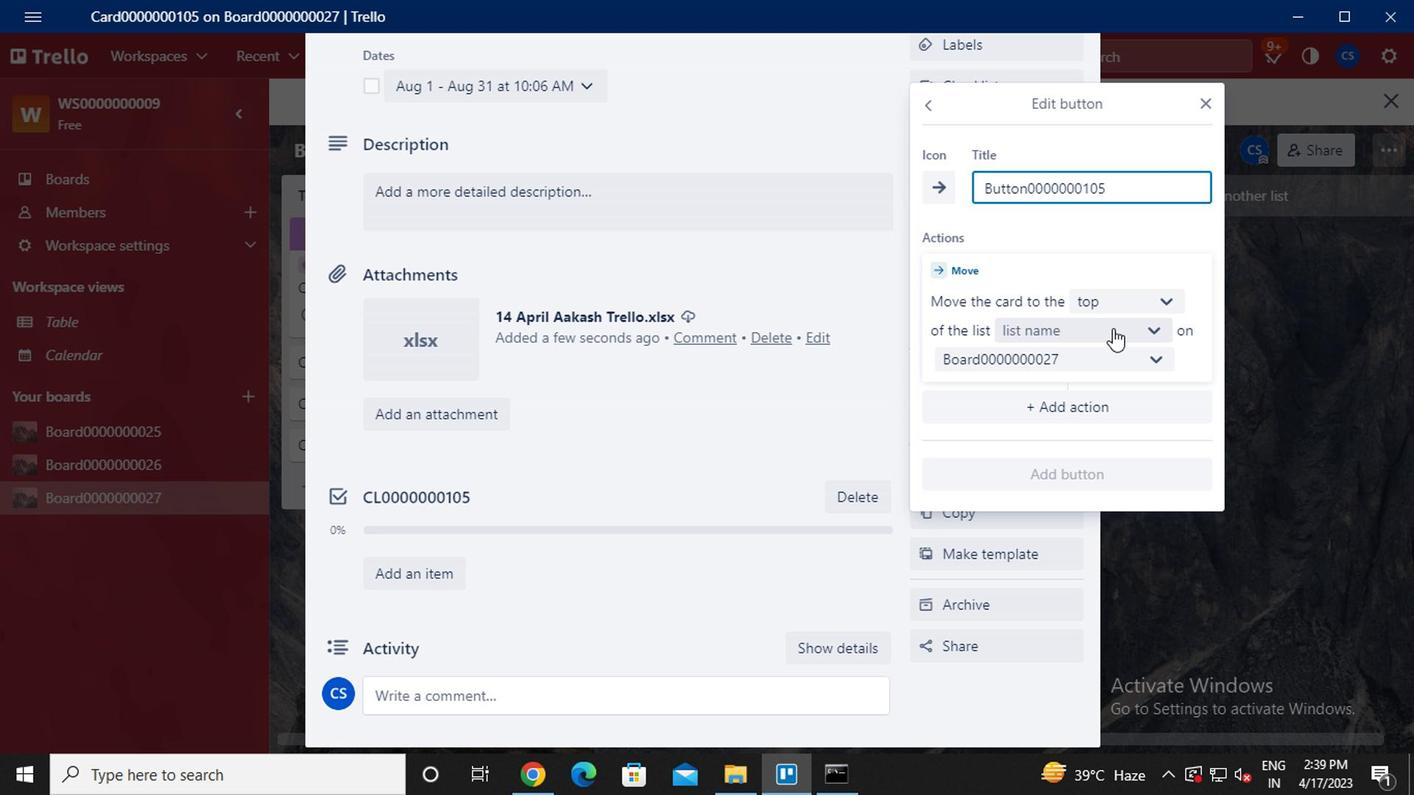 
Action: Mouse pressed left at (1104, 336)
Screenshot: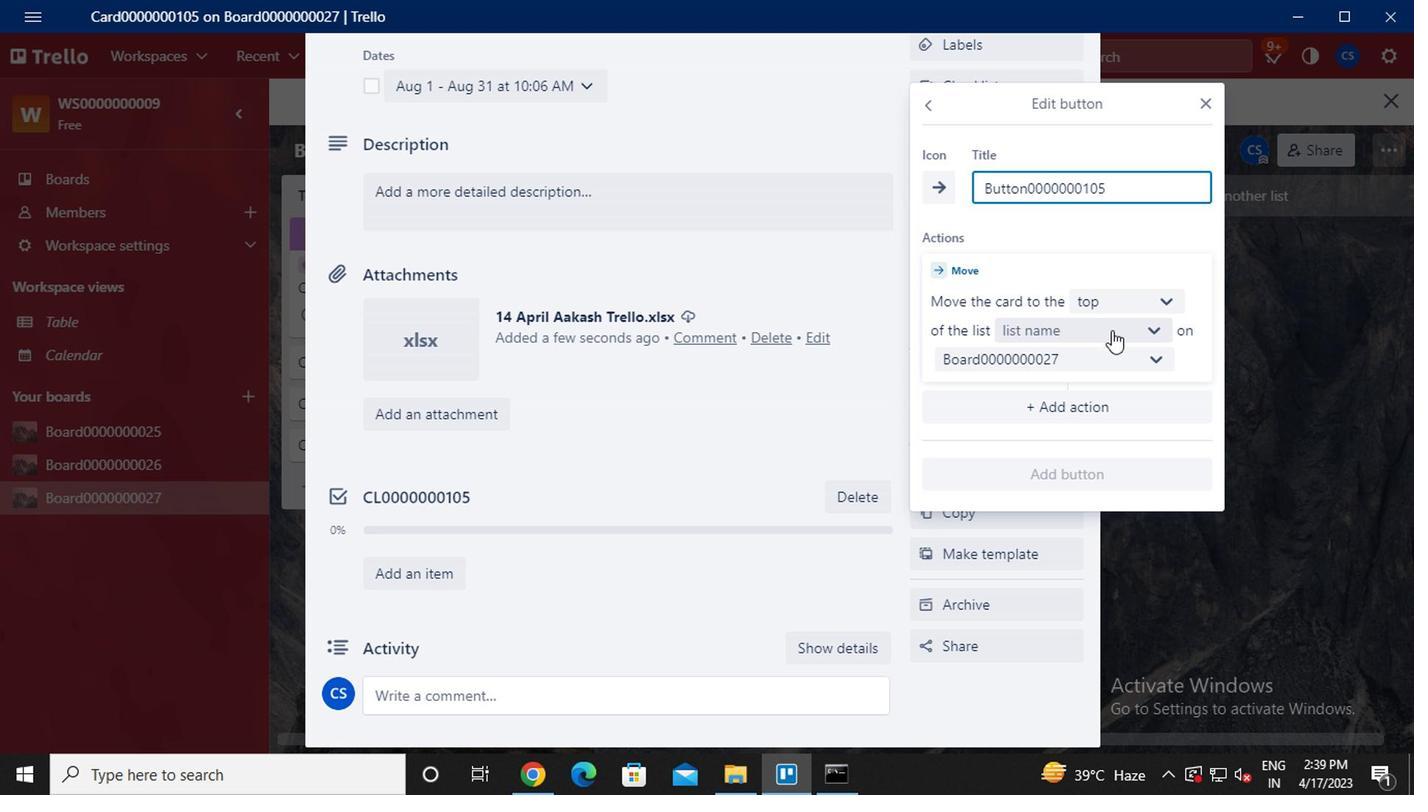 
Action: Mouse moved to (1048, 371)
Screenshot: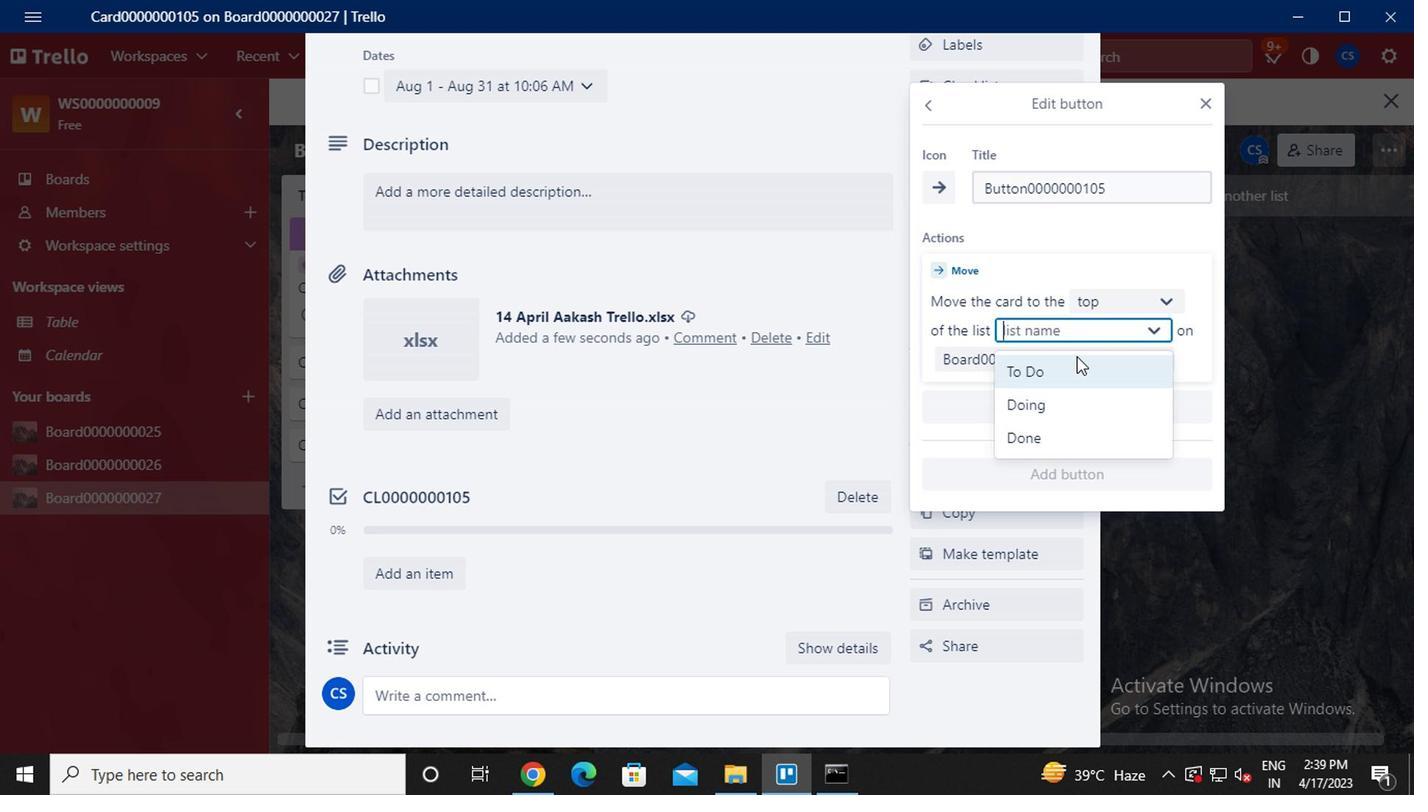 
Action: Mouse pressed left at (1048, 371)
Screenshot: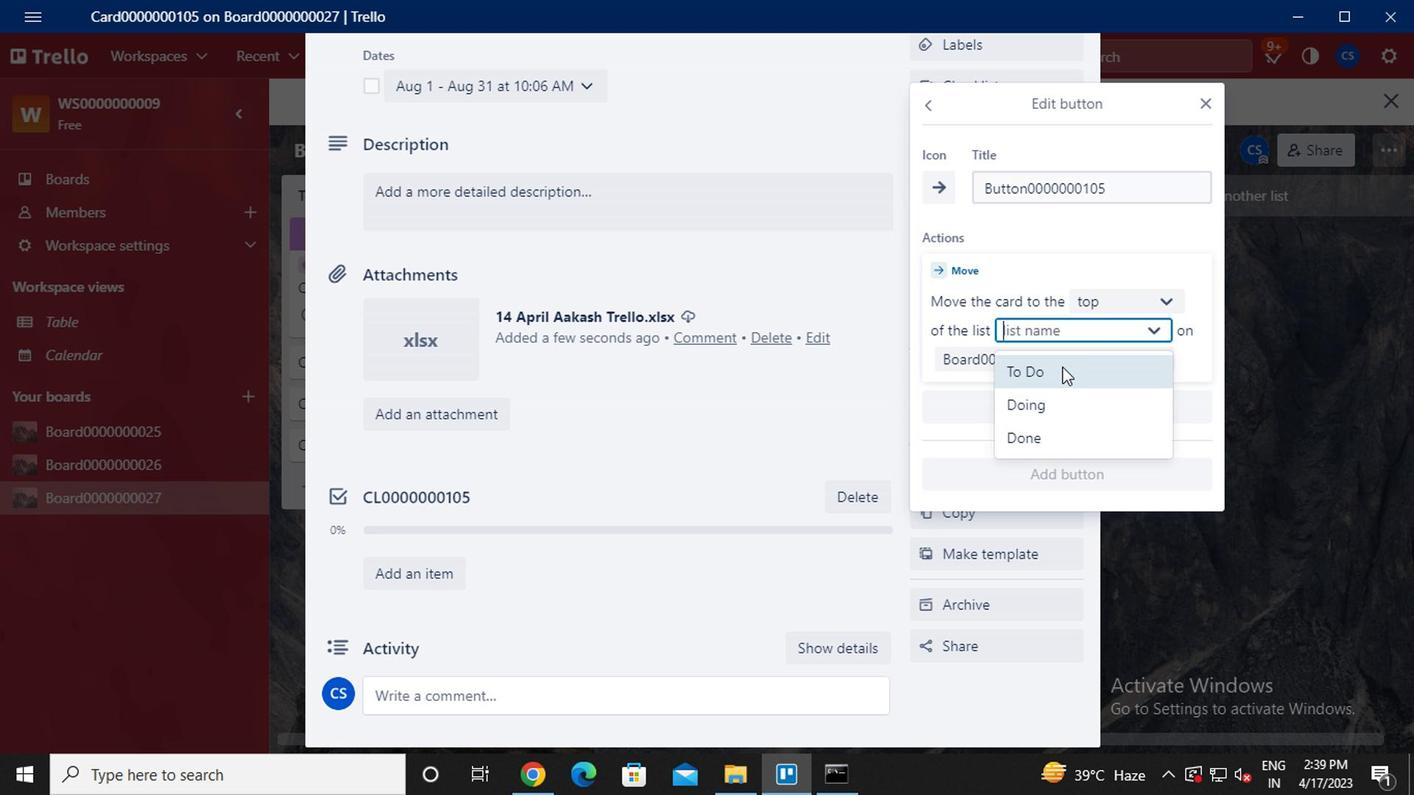 
Action: Mouse moved to (1052, 481)
Screenshot: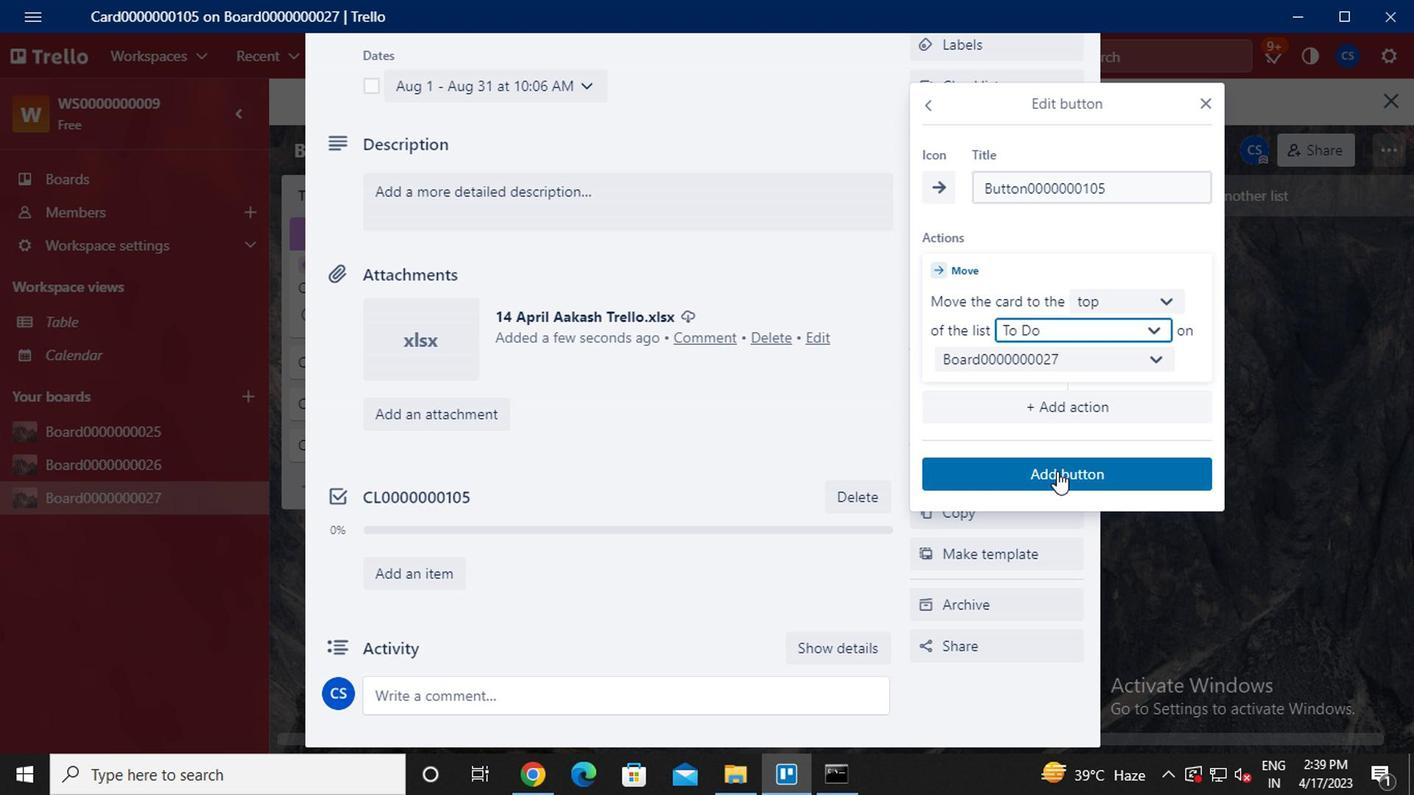 
Action: Mouse pressed left at (1052, 481)
Screenshot: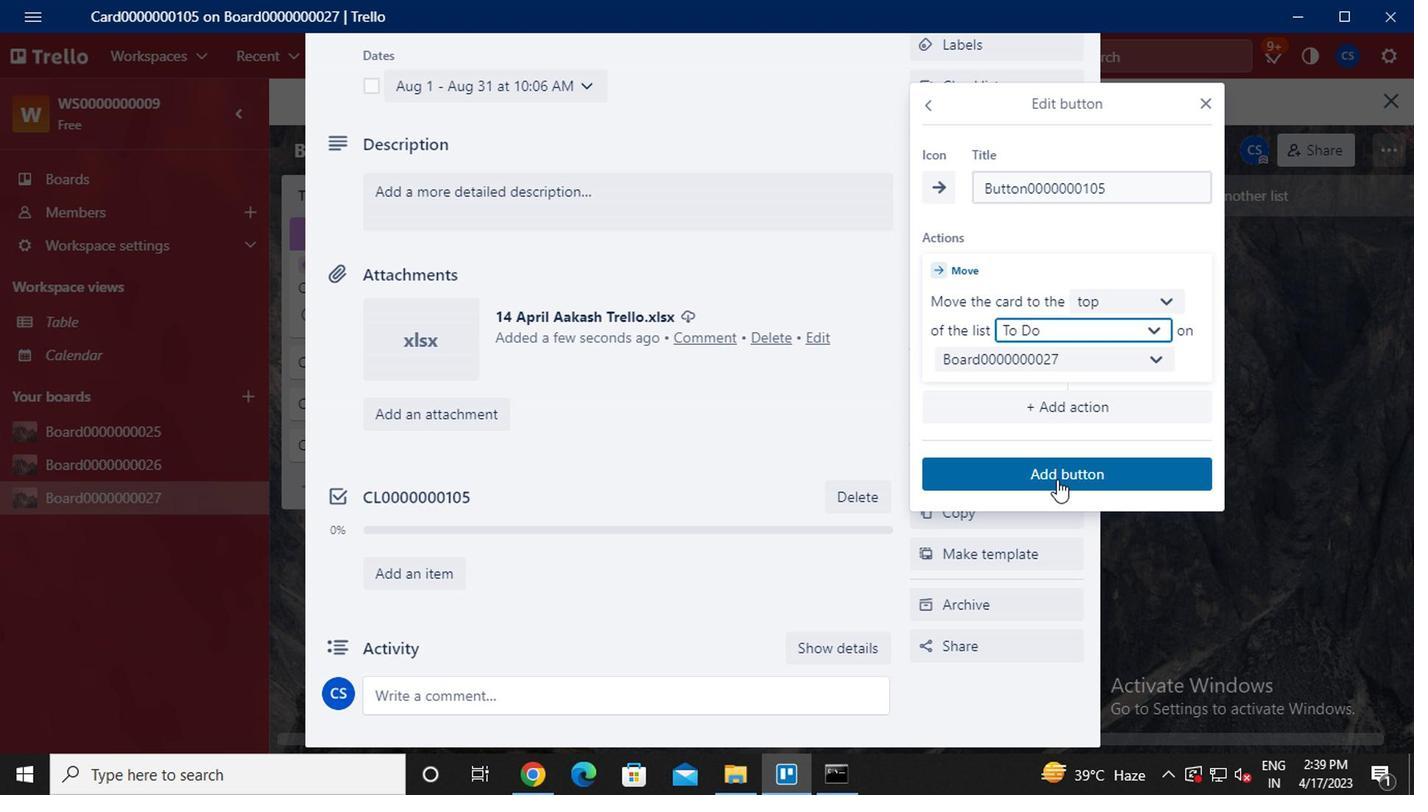 
Action: Mouse moved to (603, 349)
Screenshot: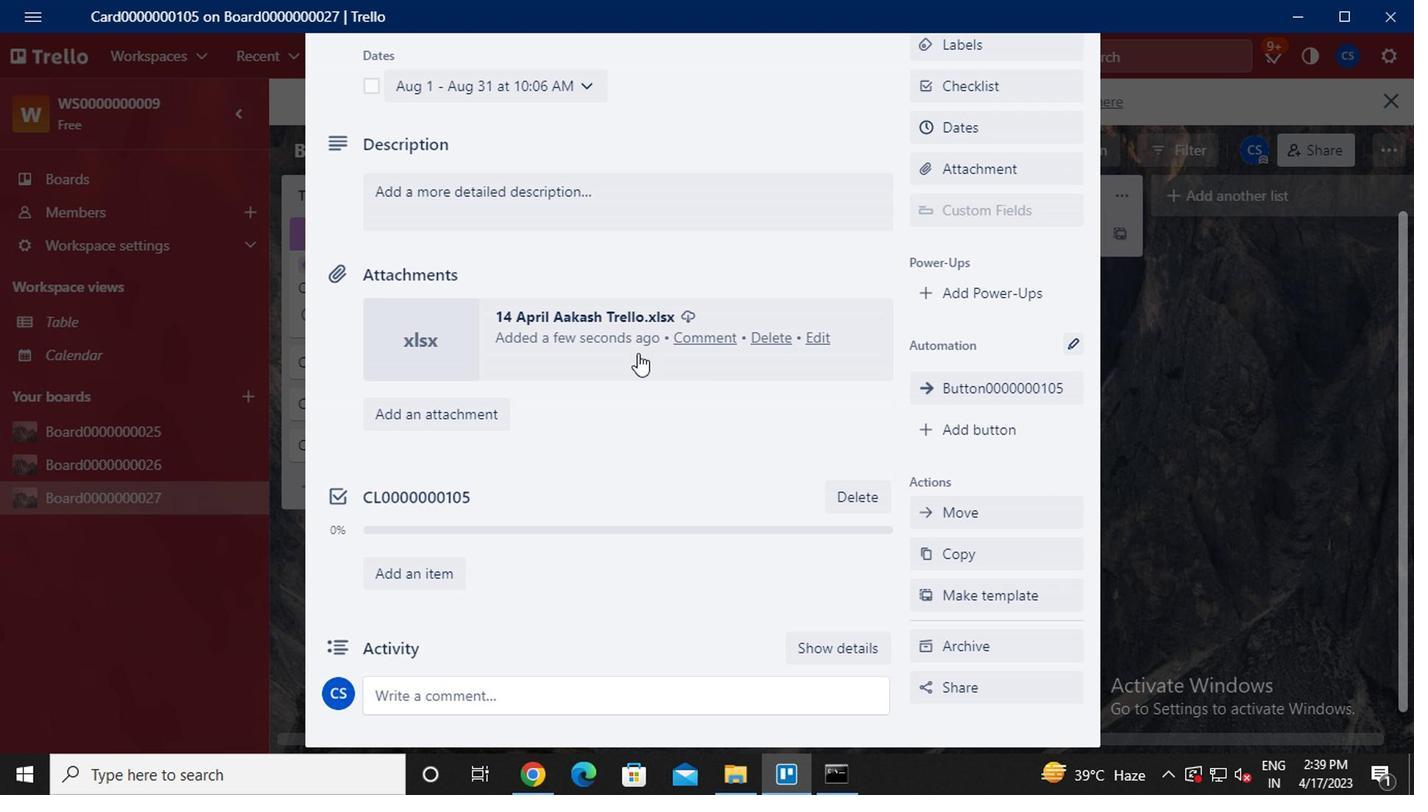
Action: Mouse scrolled (603, 350) with delta (0, 0)
Screenshot: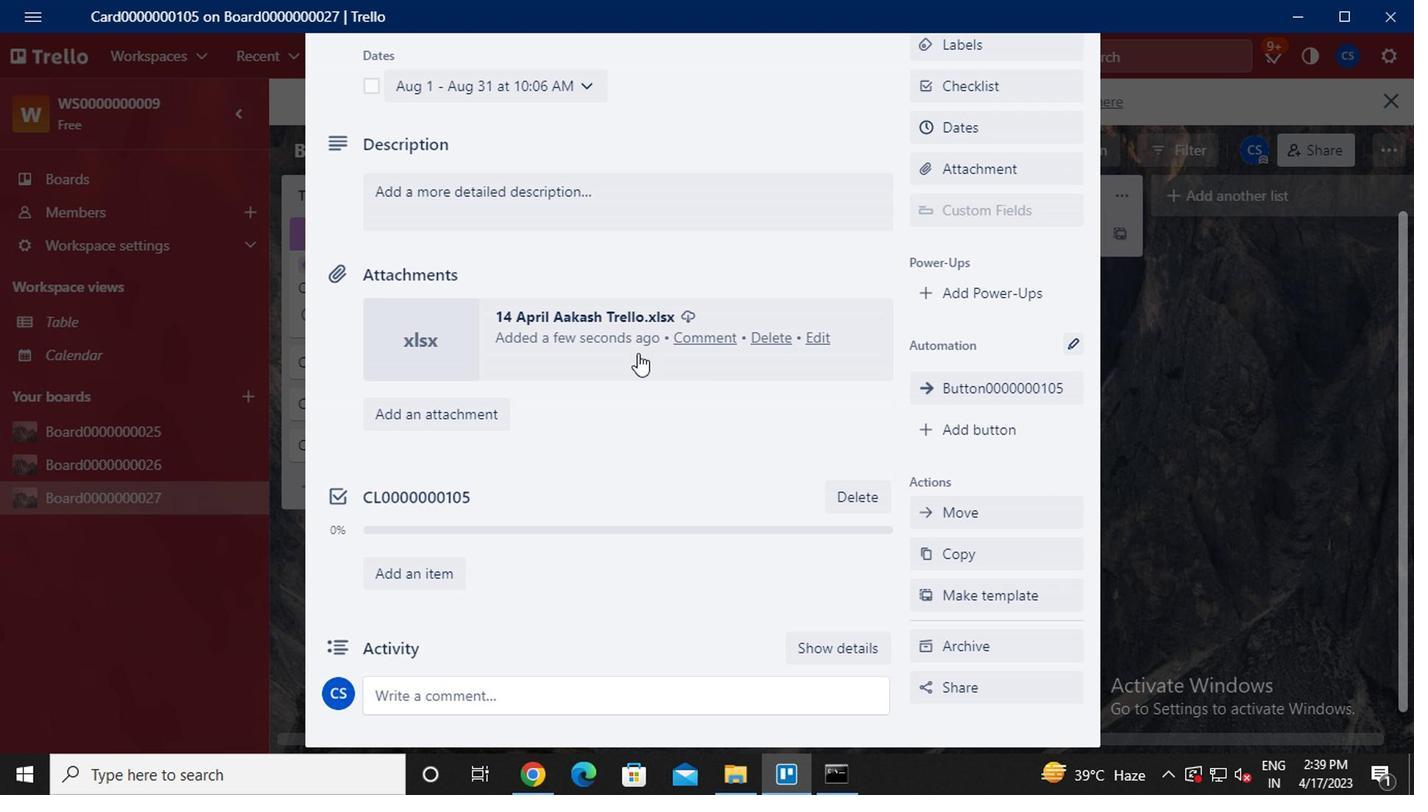 
Action: Mouse moved to (597, 347)
Screenshot: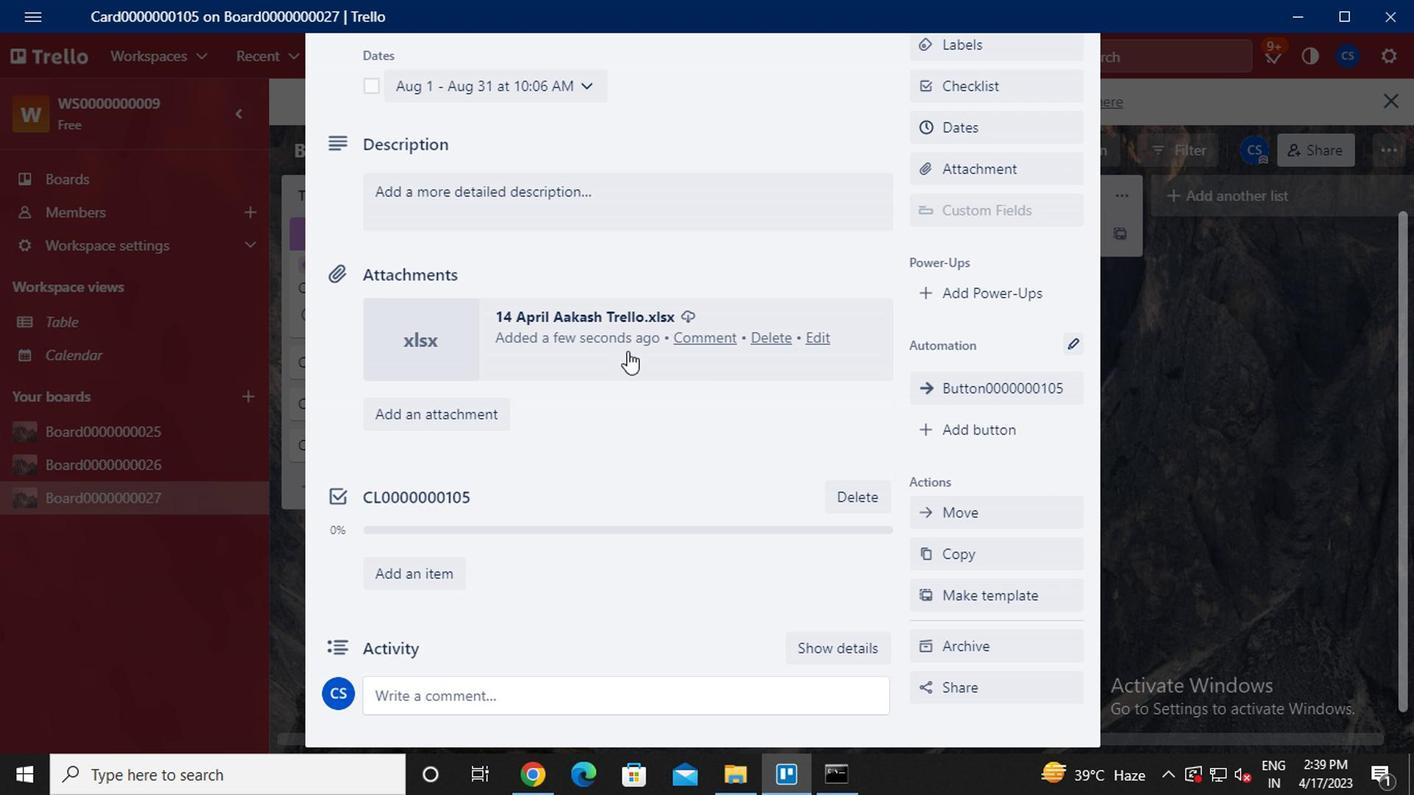 
Action: Mouse scrolled (597, 349) with delta (0, 1)
Screenshot: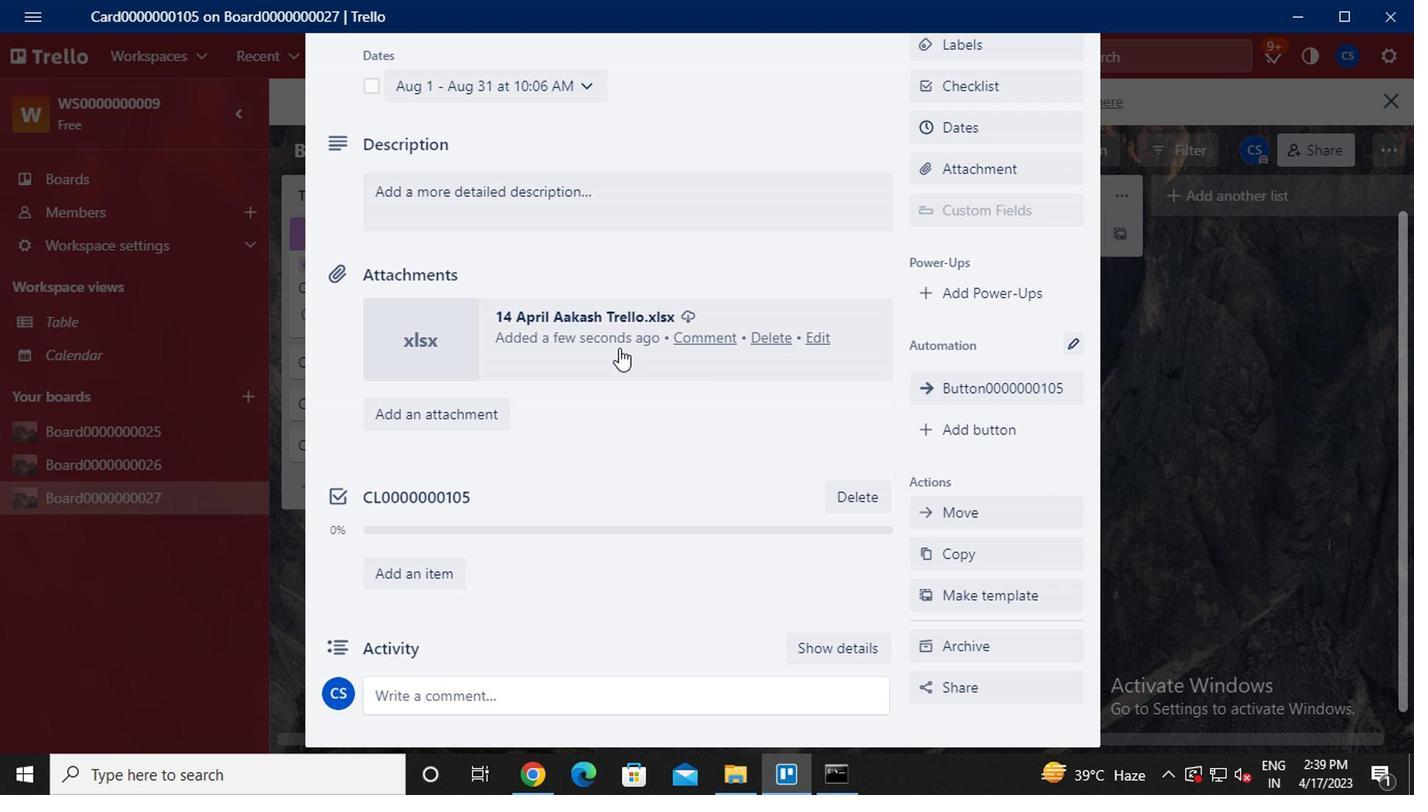 
Action: Mouse moved to (574, 407)
Screenshot: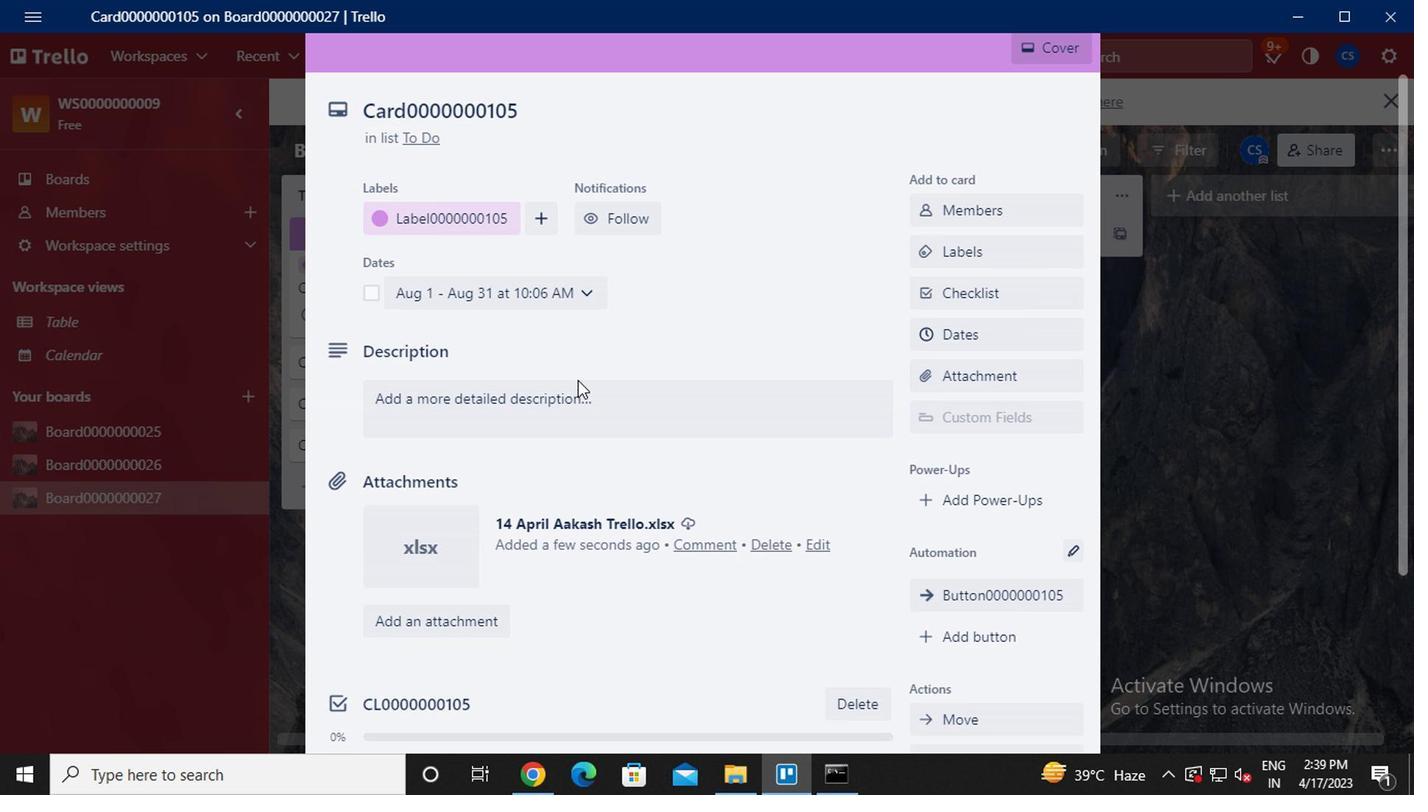 
Action: Mouse pressed left at (574, 407)
Screenshot: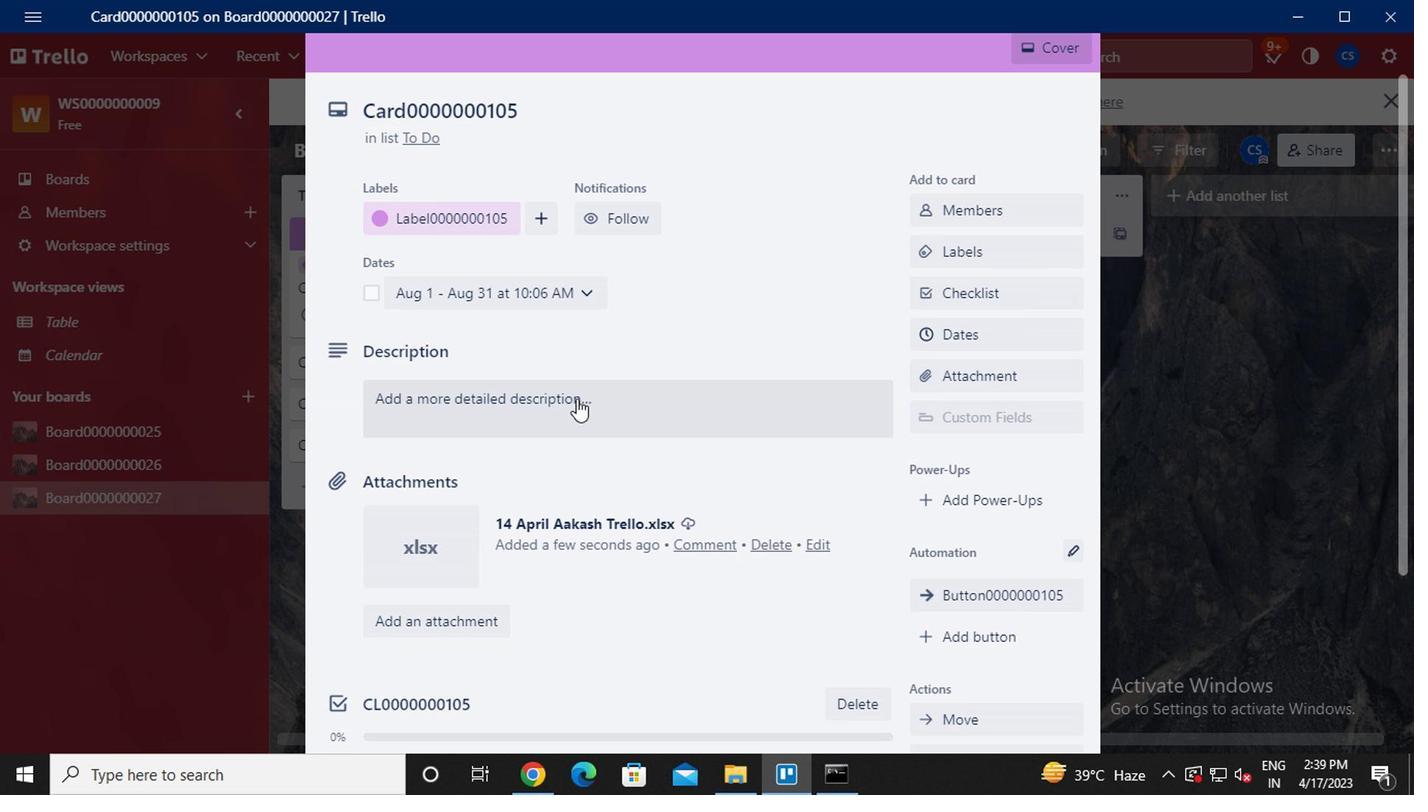 
Action: Key pressed <Key.caps_lock>ds0000000105
Screenshot: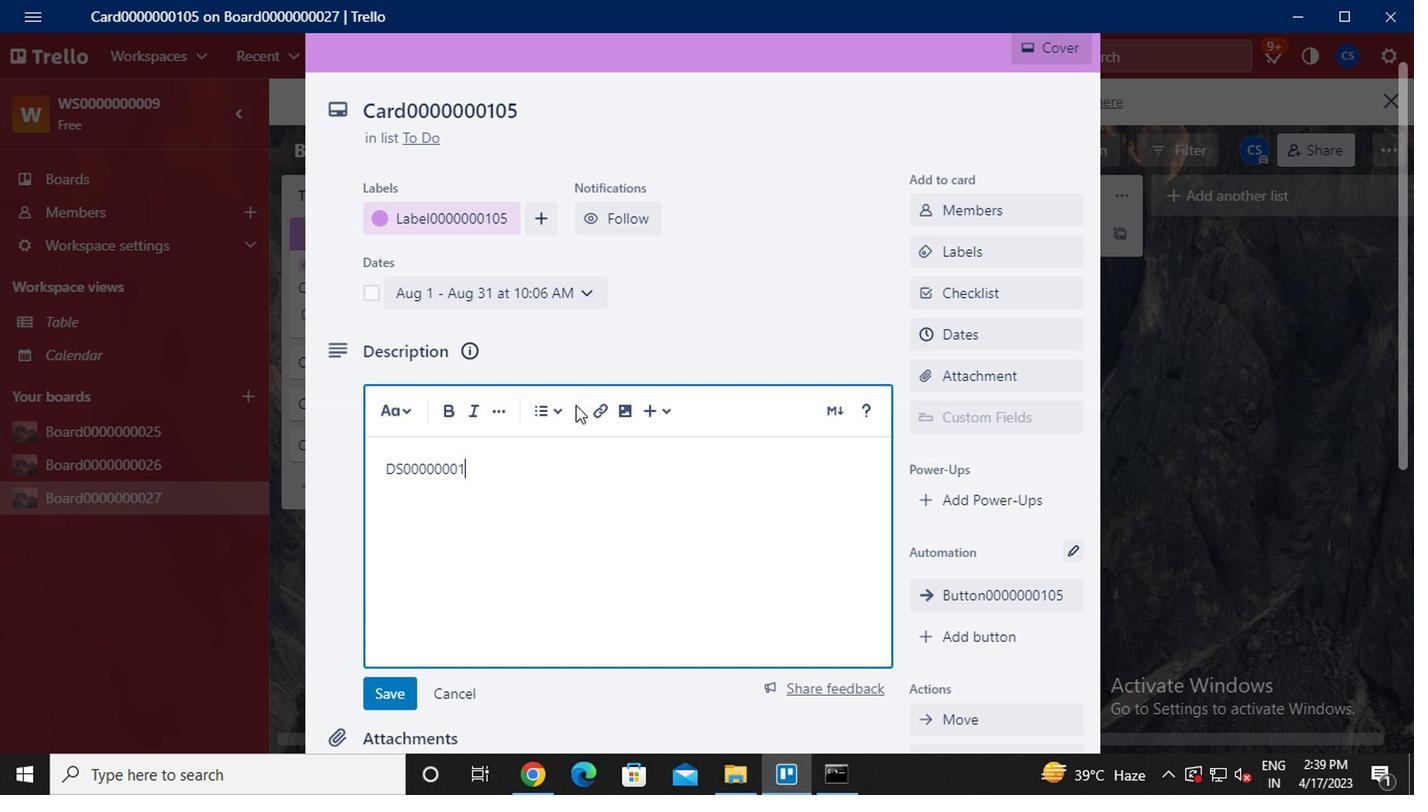 
Action: Mouse moved to (564, 449)
Screenshot: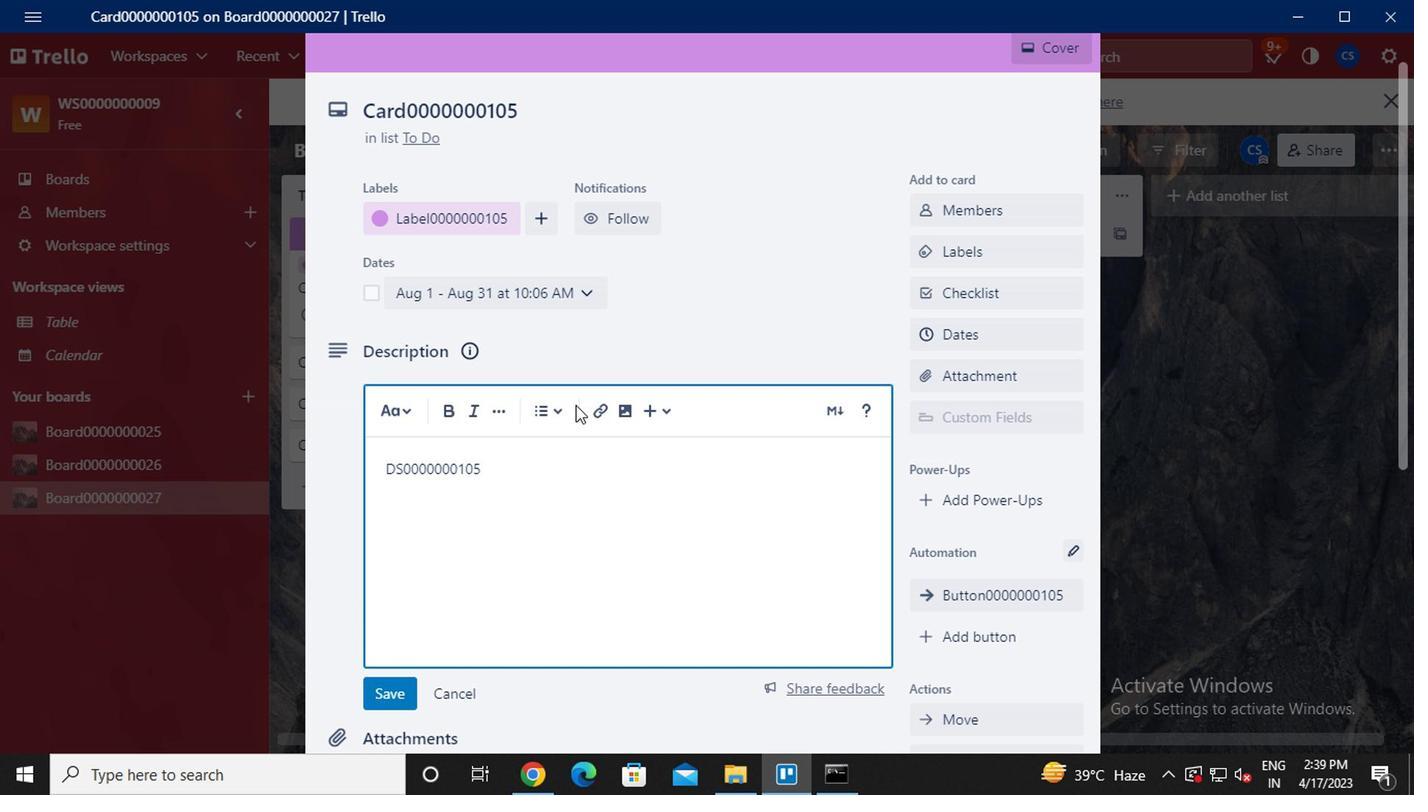
Action: Mouse scrolled (564, 448) with delta (0, -1)
Screenshot: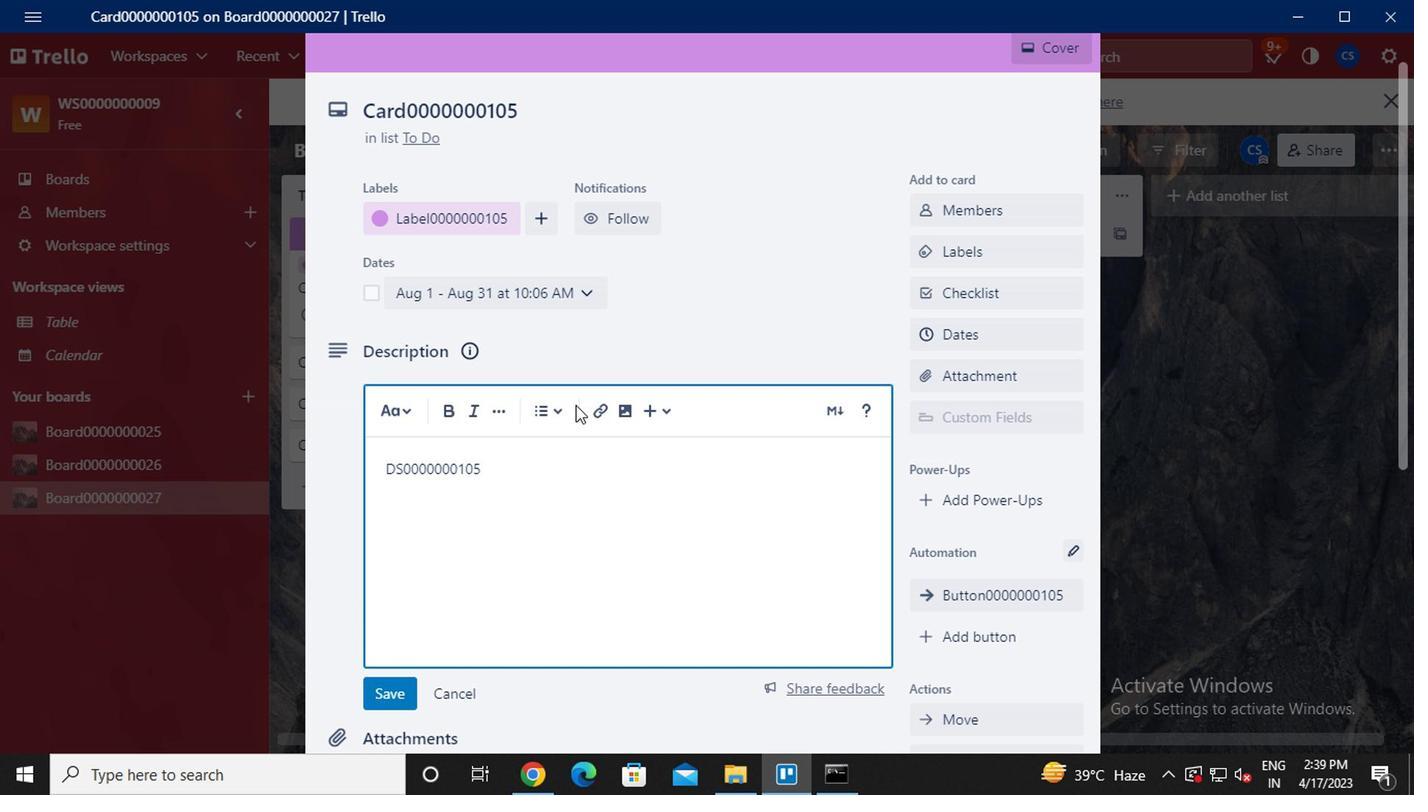 
Action: Mouse moved to (556, 462)
Screenshot: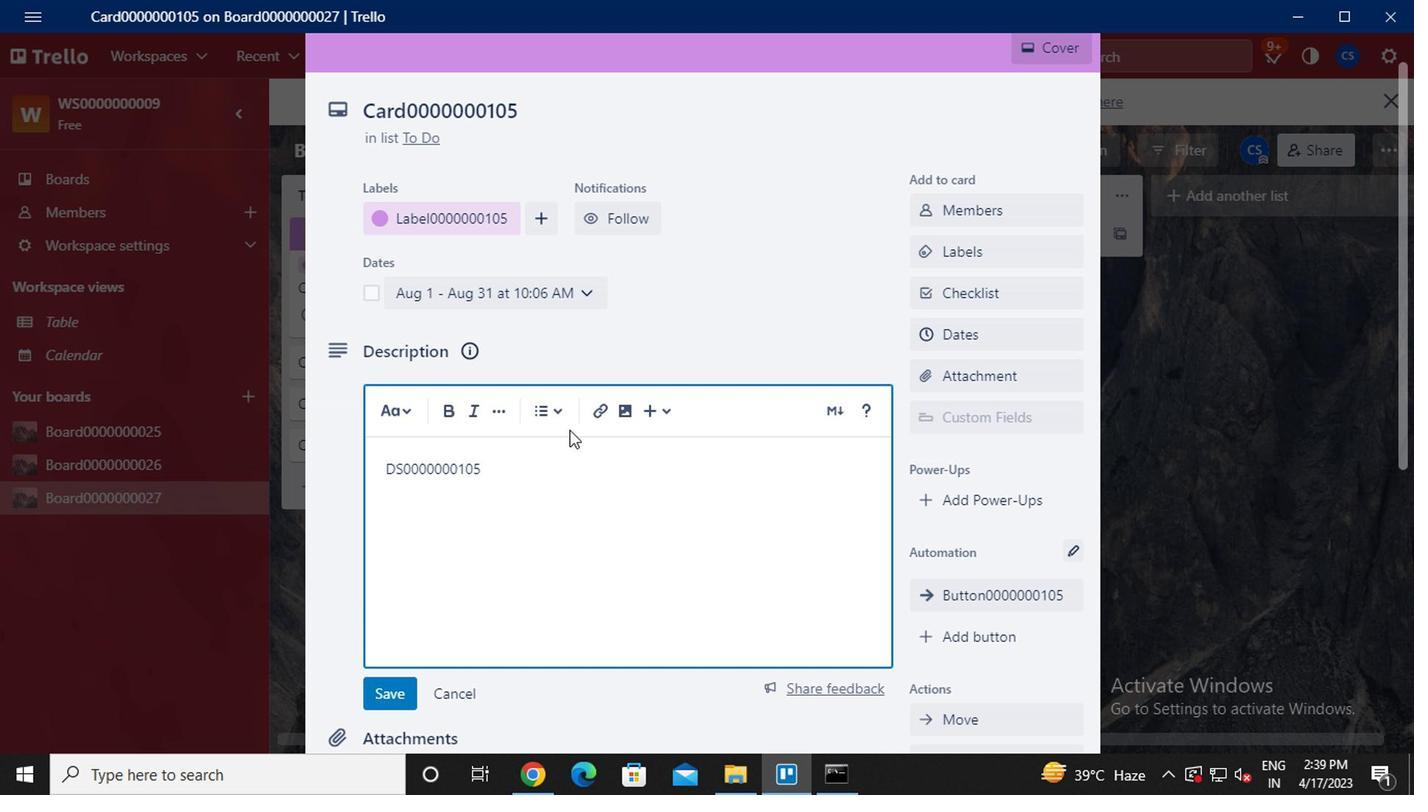 
Action: Mouse scrolled (556, 461) with delta (0, -1)
Screenshot: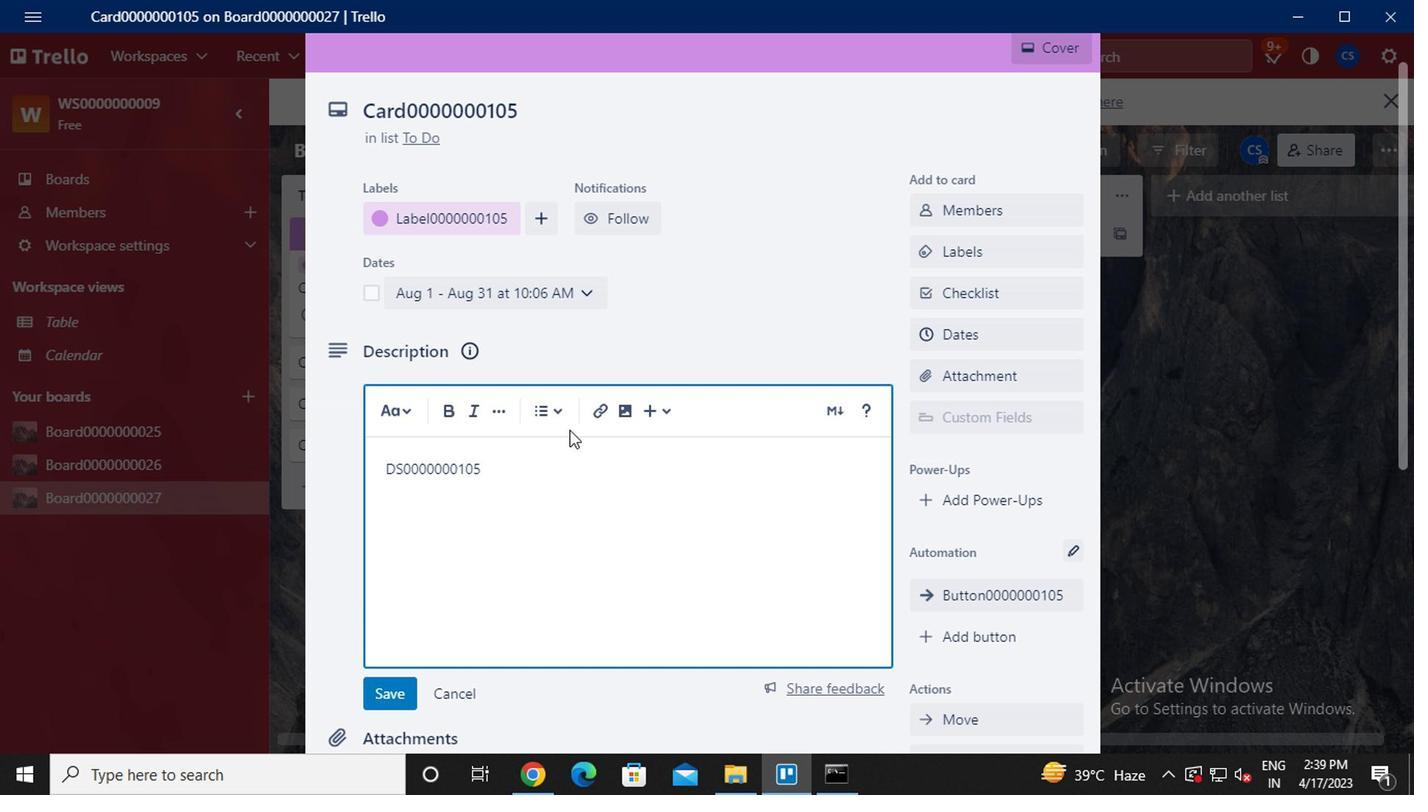 
Action: Mouse moved to (541, 513)
Screenshot: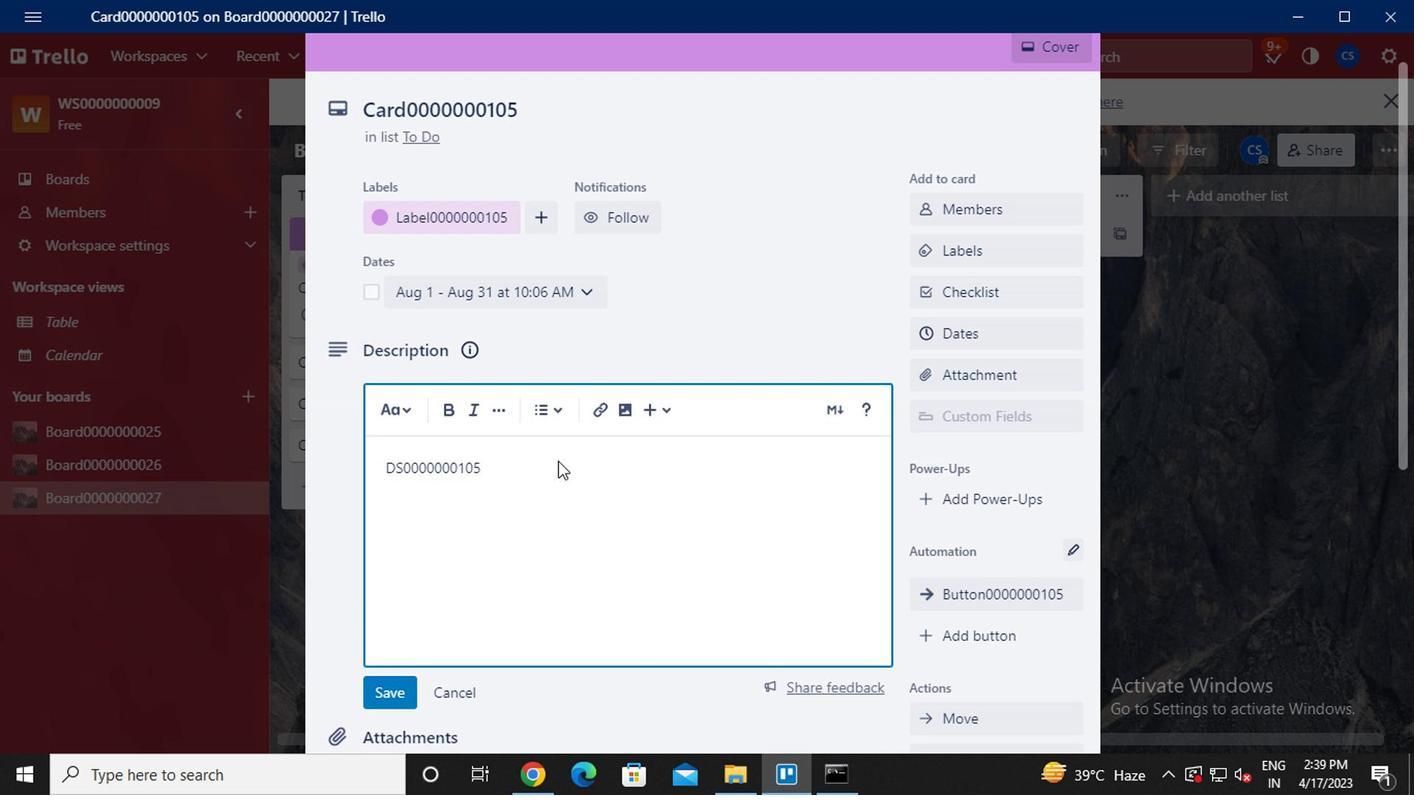 
Action: Mouse scrolled (541, 512) with delta (0, 0)
Screenshot: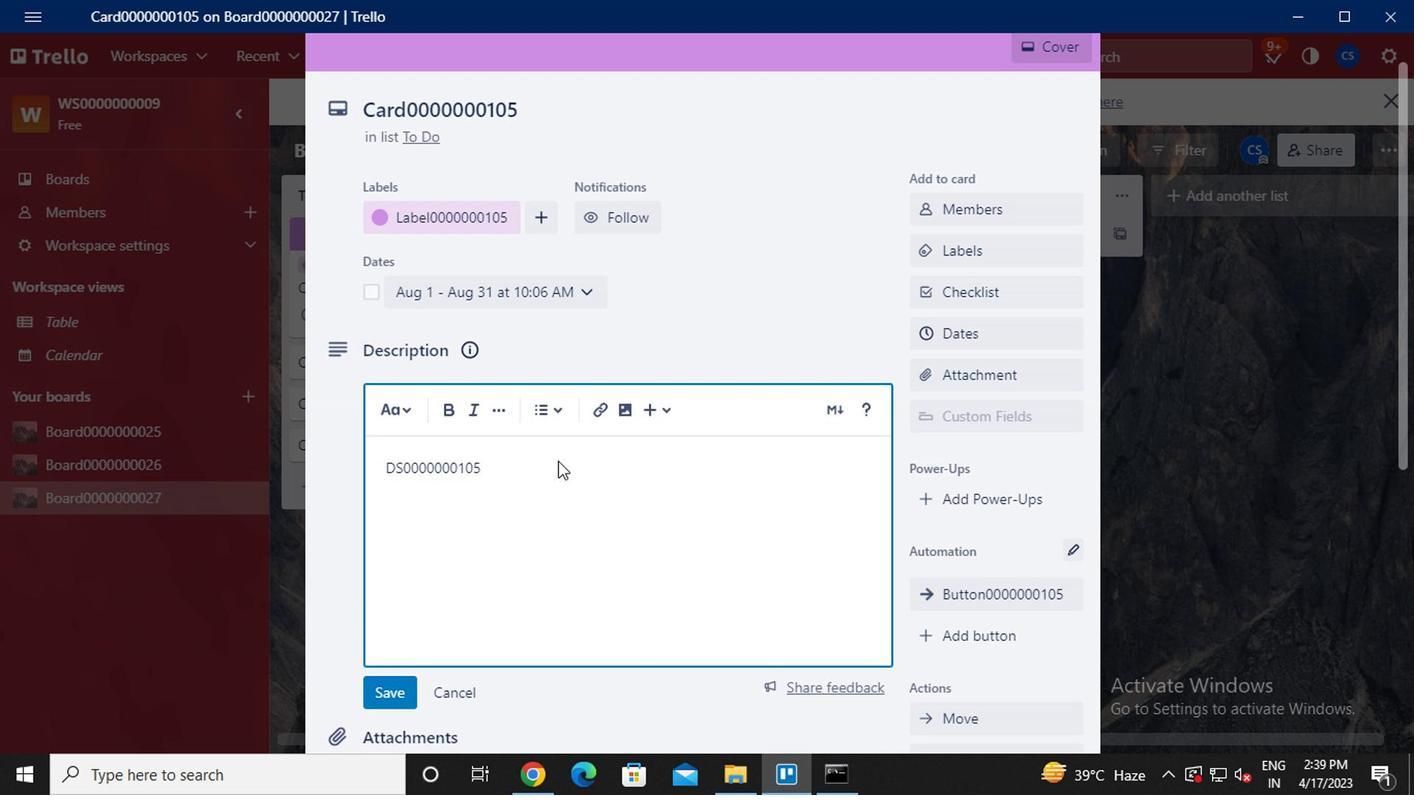 
Action: Mouse moved to (392, 387)
Screenshot: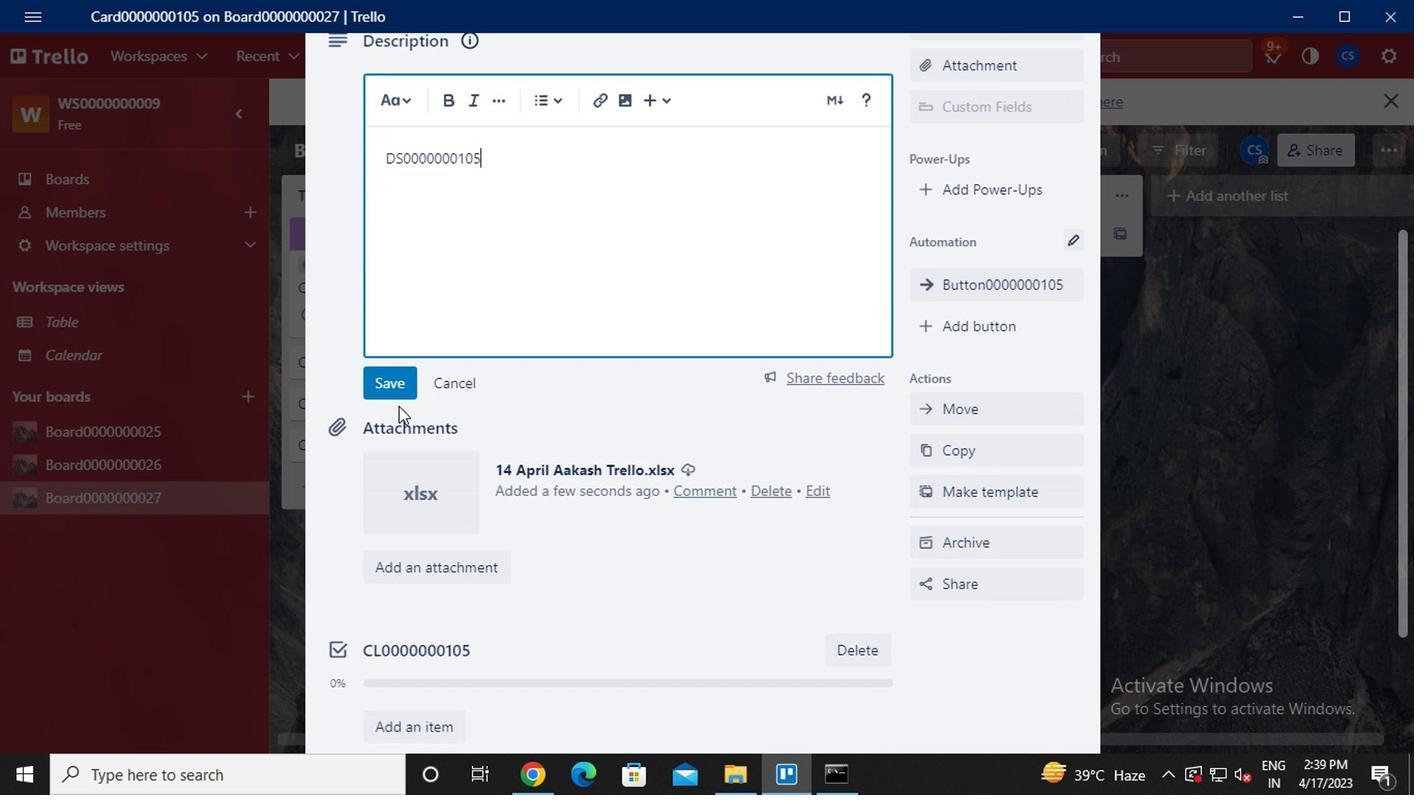 
Action: Mouse pressed left at (392, 387)
Screenshot: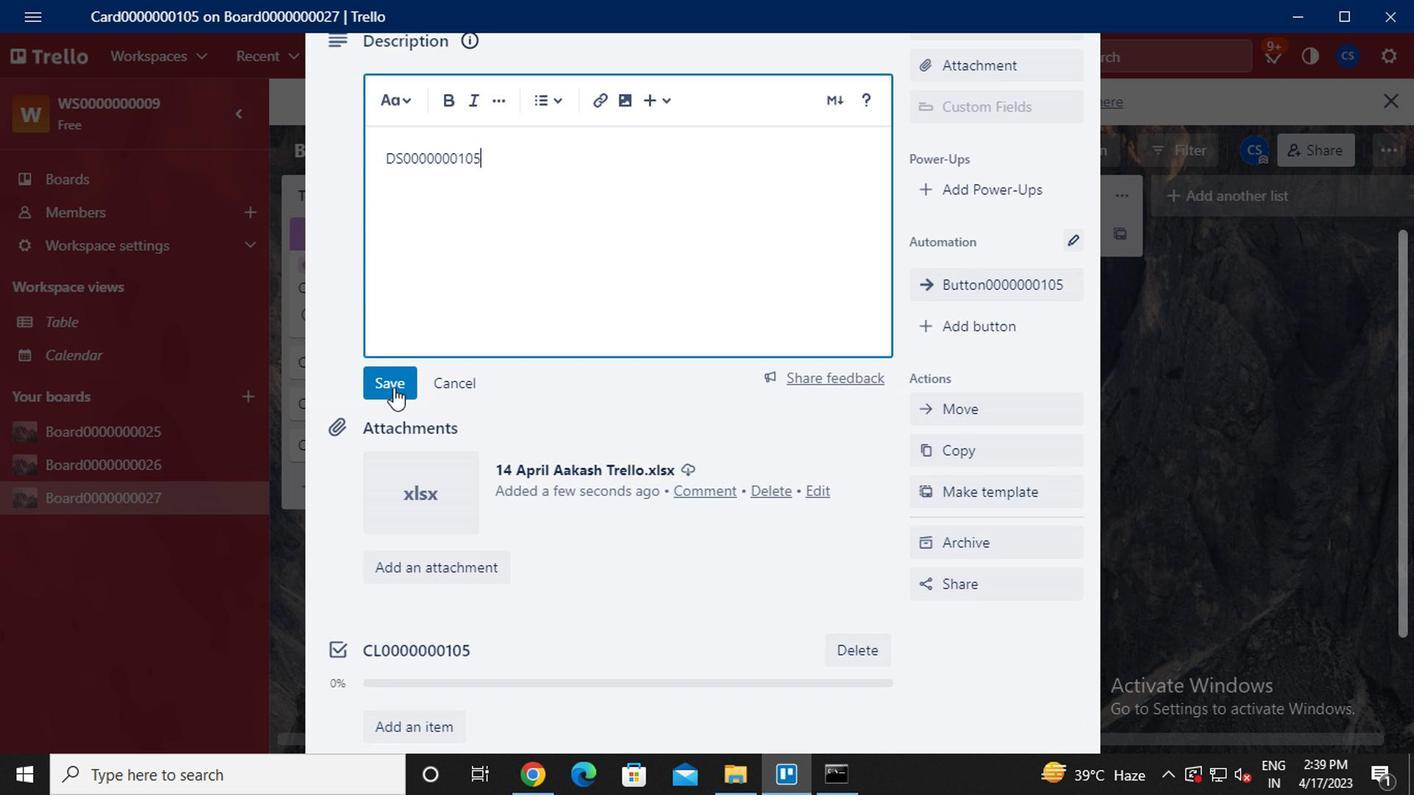 
Action: Mouse moved to (548, 531)
Screenshot: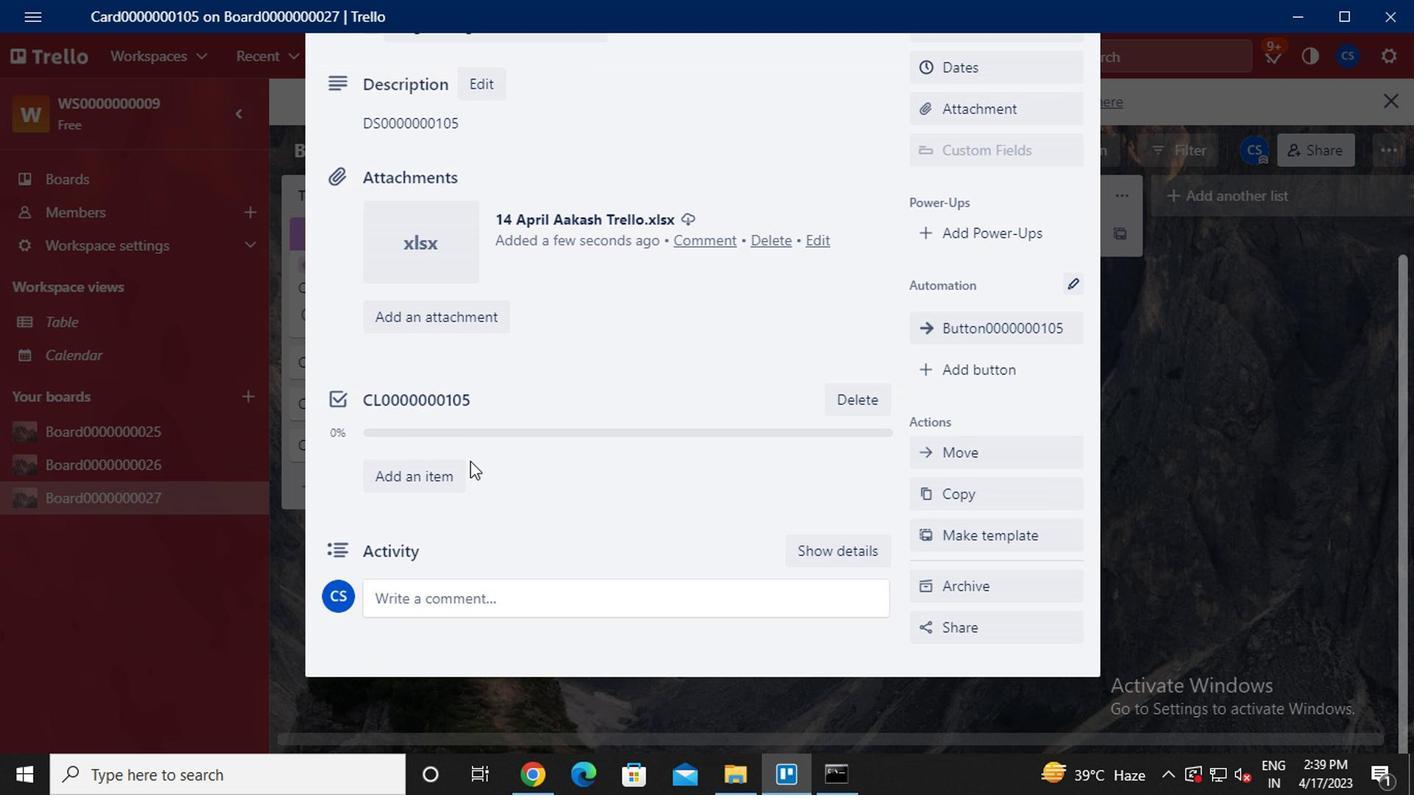 
Action: Mouse scrolled (548, 529) with delta (0, -1)
Screenshot: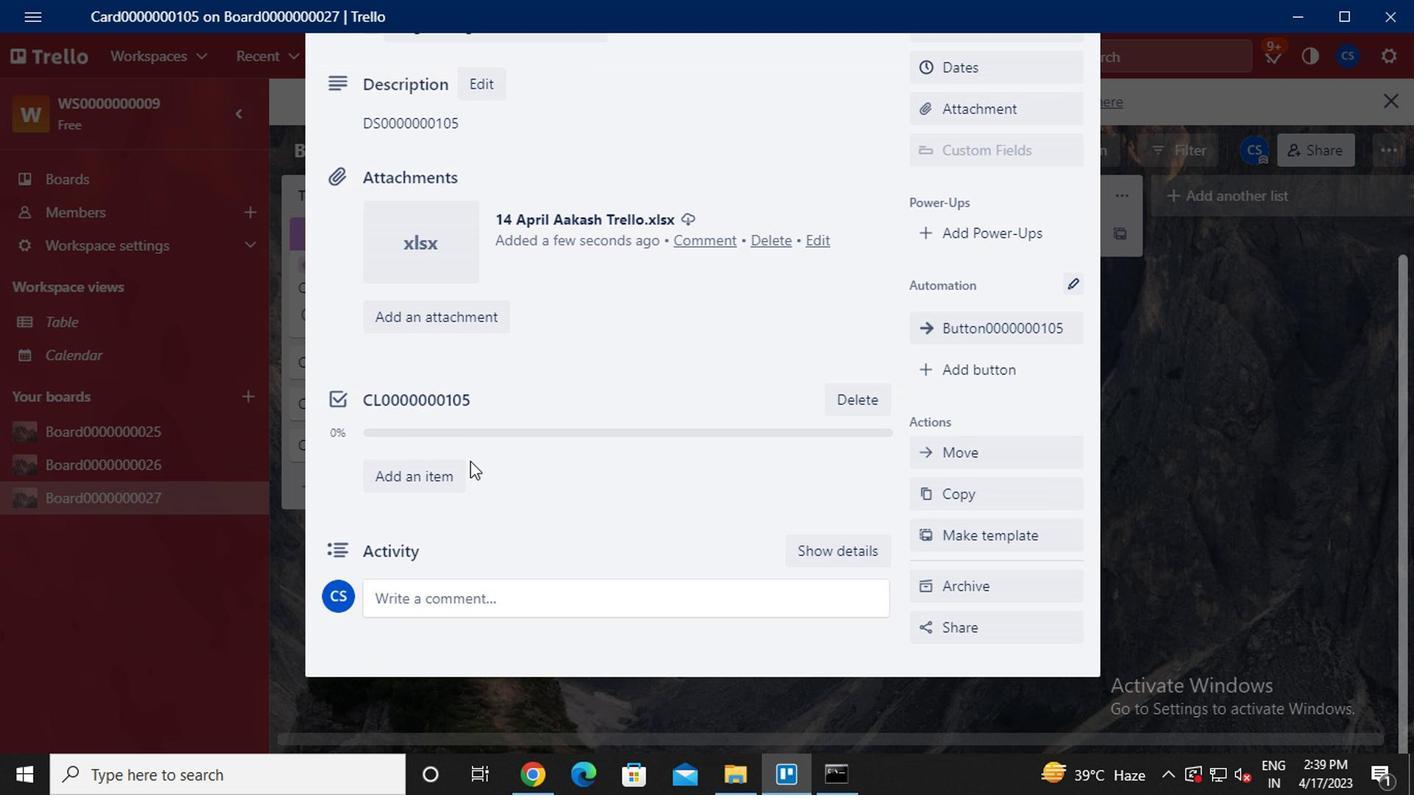 
Action: Mouse moved to (554, 532)
Screenshot: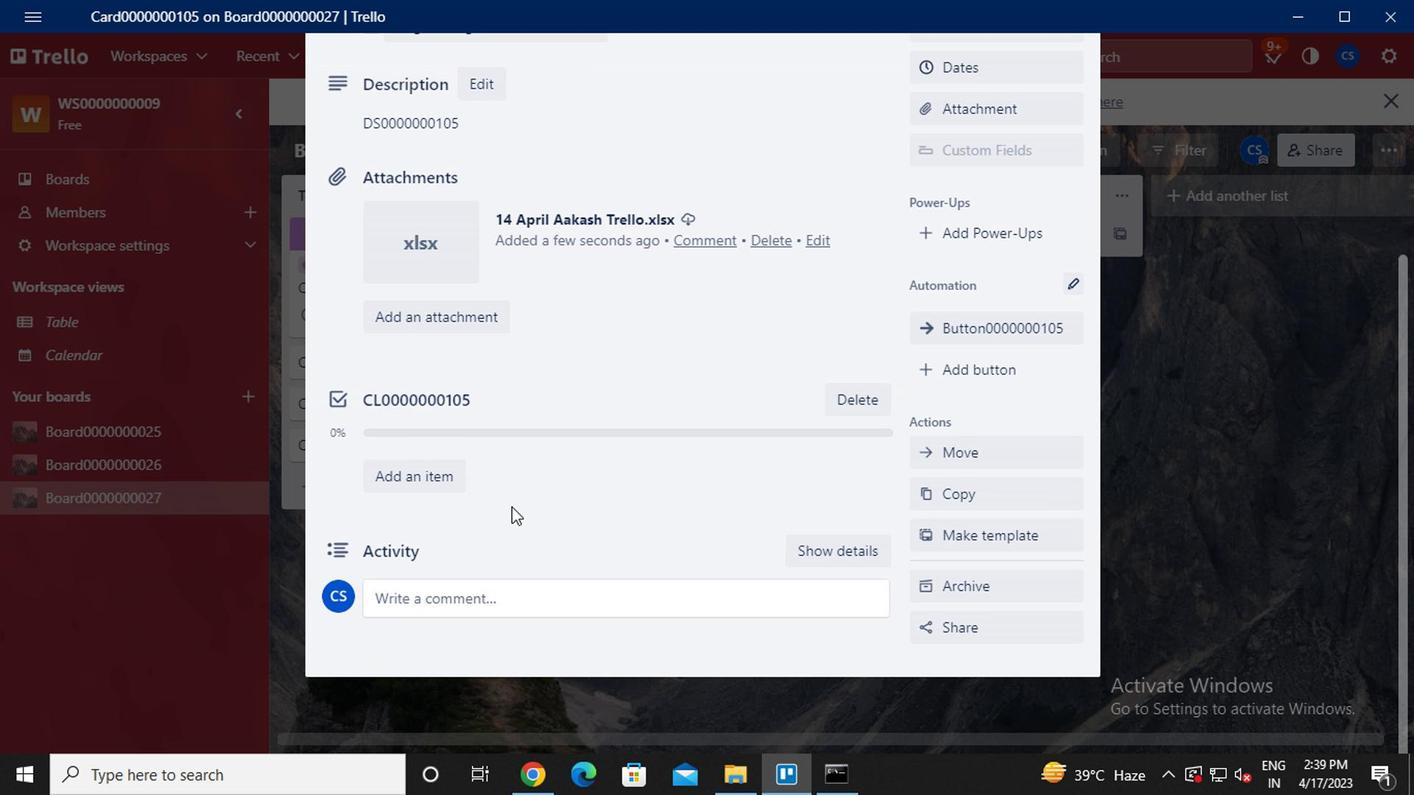 
Action: Mouse scrolled (554, 531) with delta (0, 0)
Screenshot: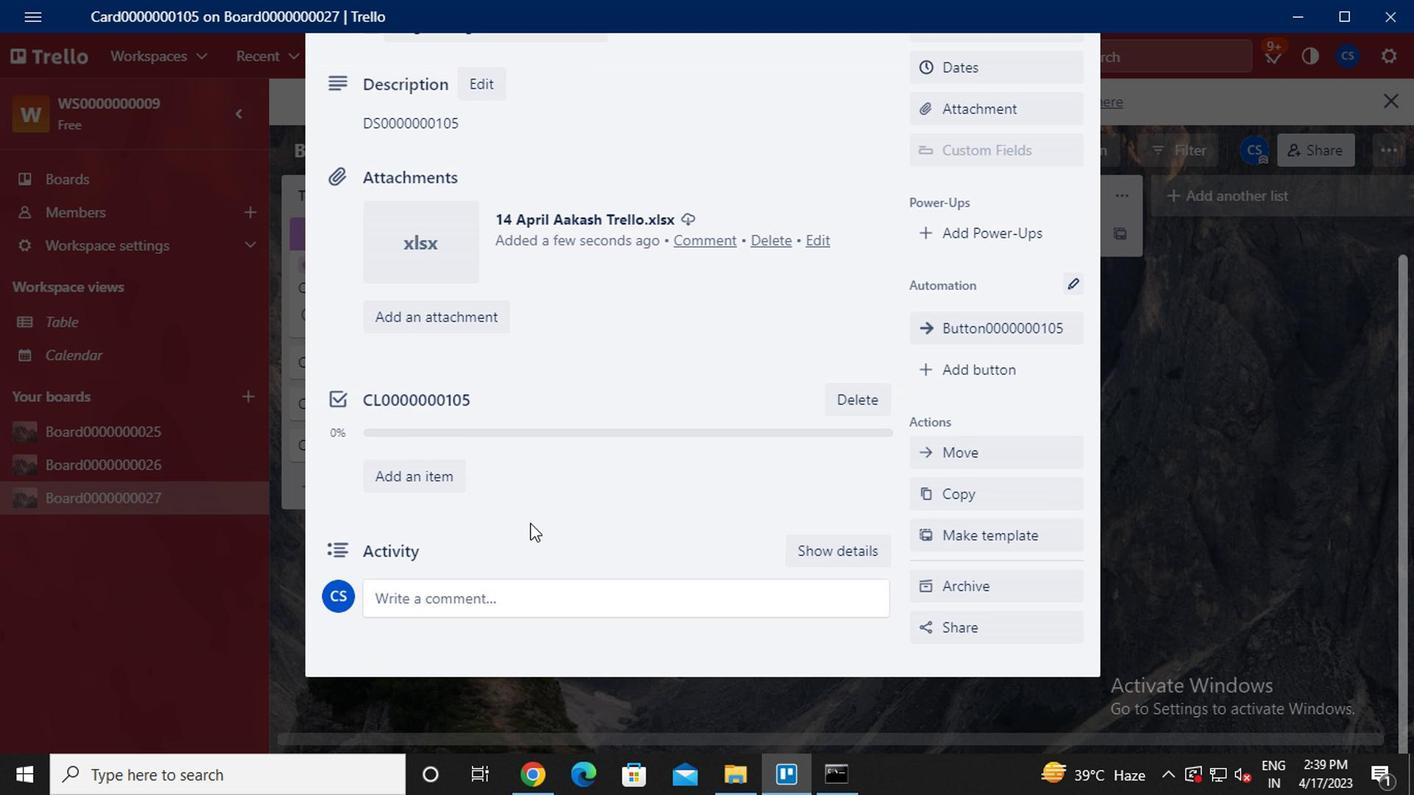 
Action: Mouse moved to (556, 599)
Screenshot: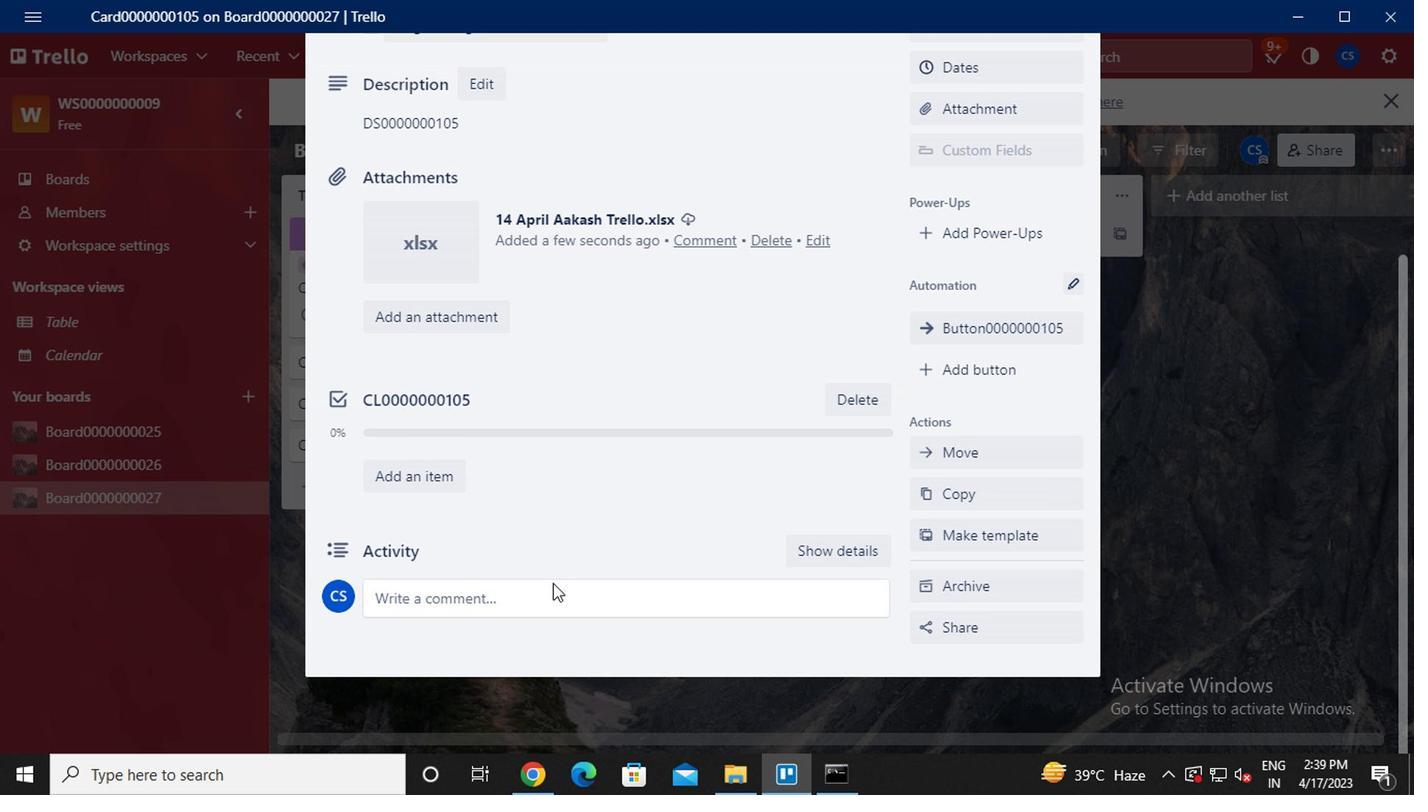 
Action: Mouse pressed left at (556, 599)
Screenshot: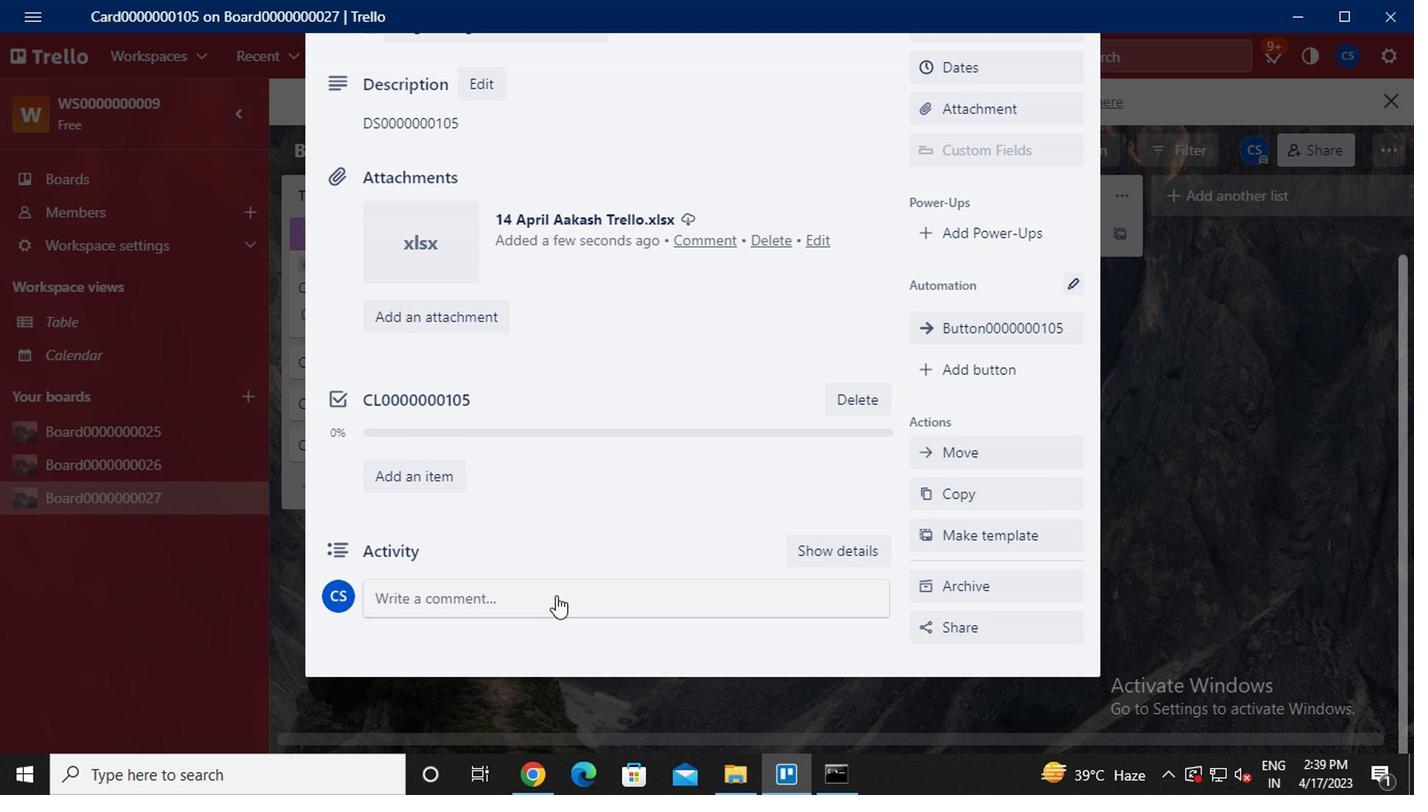 
Action: Key pressed cm00000000150<Key.backspace><Key.backspace>05
Screenshot: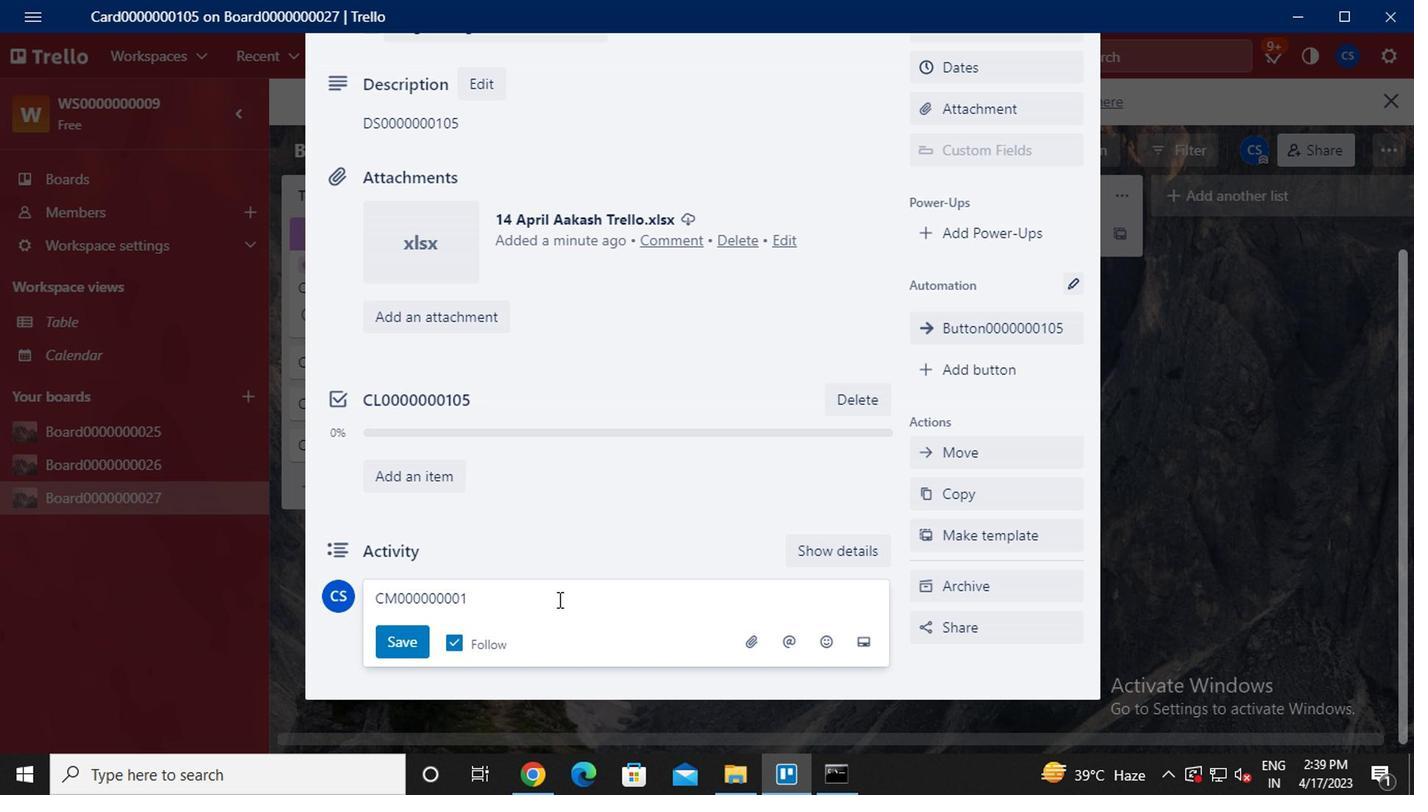 
Action: Mouse moved to (417, 650)
Screenshot: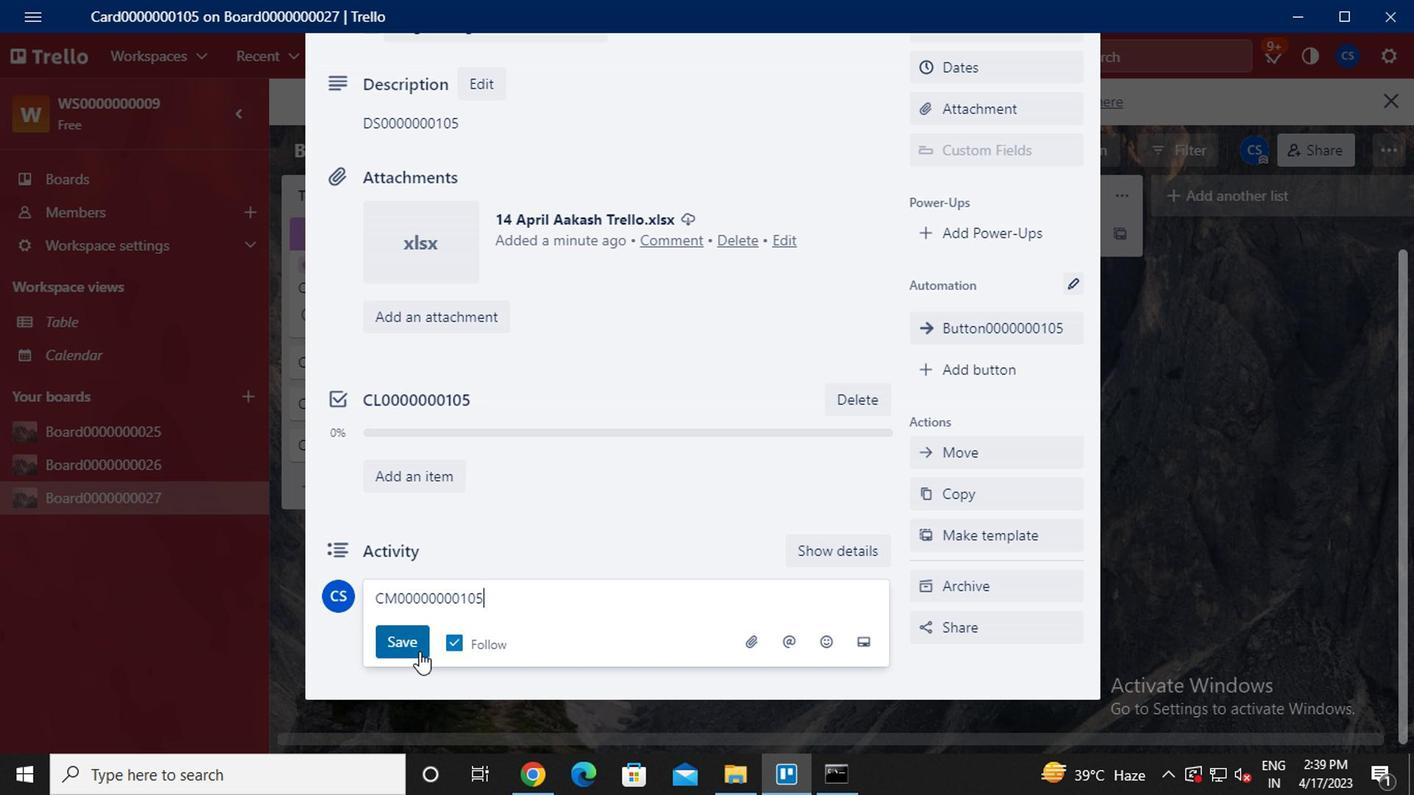 
Action: Mouse pressed left at (417, 650)
Screenshot: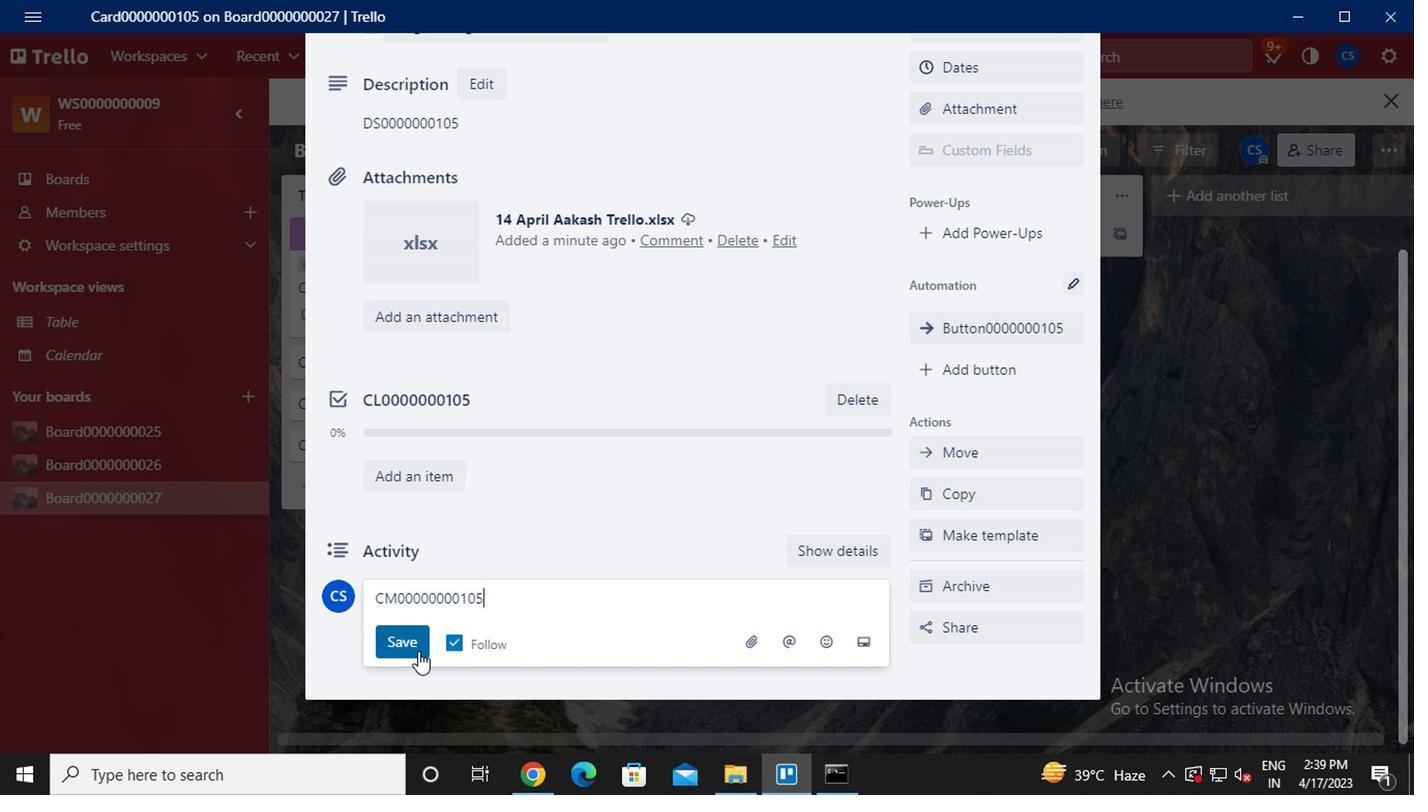
Action: Mouse moved to (658, 537)
Screenshot: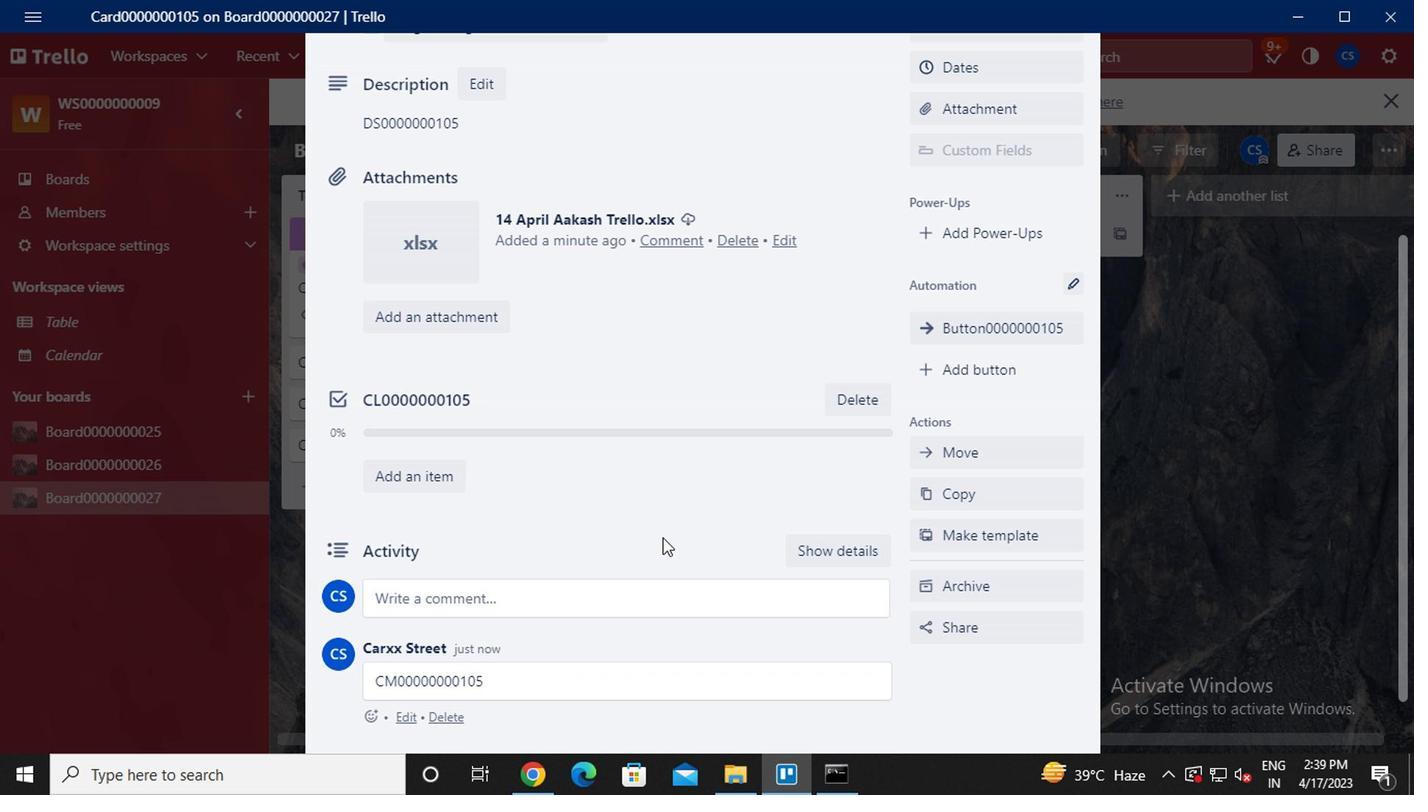 
